 Task: Search one way flight ticket for 3 adults, 3 children in premium economy from Minneapolis-st. Paul: Minneapolis-st. Paul International/wold-chamberlain Airport to Evansville: Evansville Regional Airport on 5-3-2023. Choice of flights is Frontier. Number of bags: 1 carry on bag. Price is upto 84000. Outbound departure time preference is 17:45.
Action: Mouse moved to (266, 341)
Screenshot: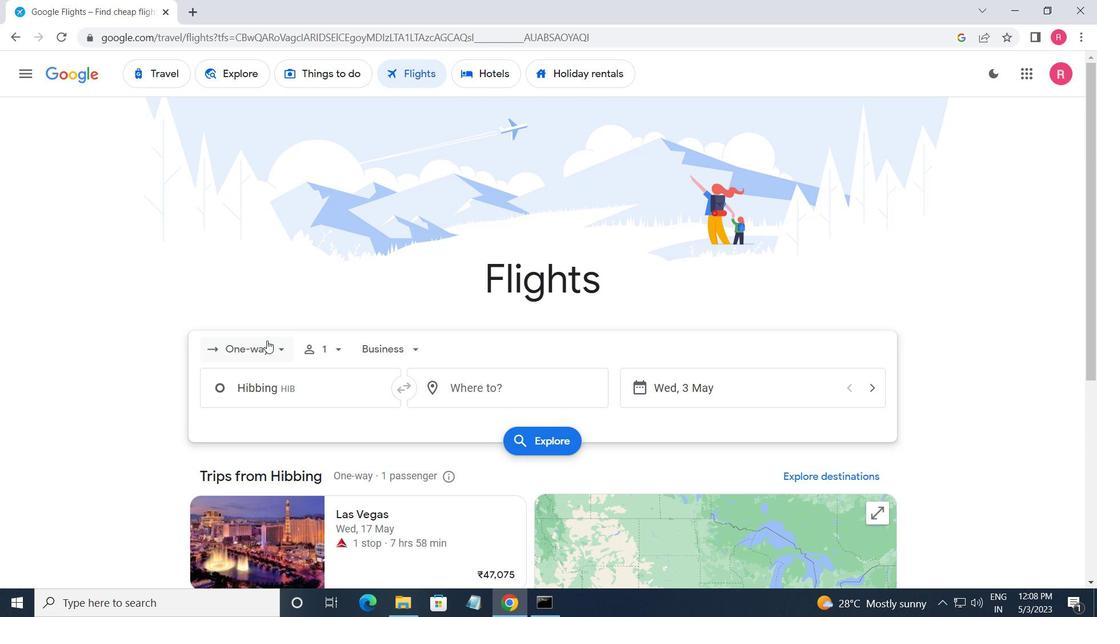 
Action: Mouse pressed left at (266, 341)
Screenshot: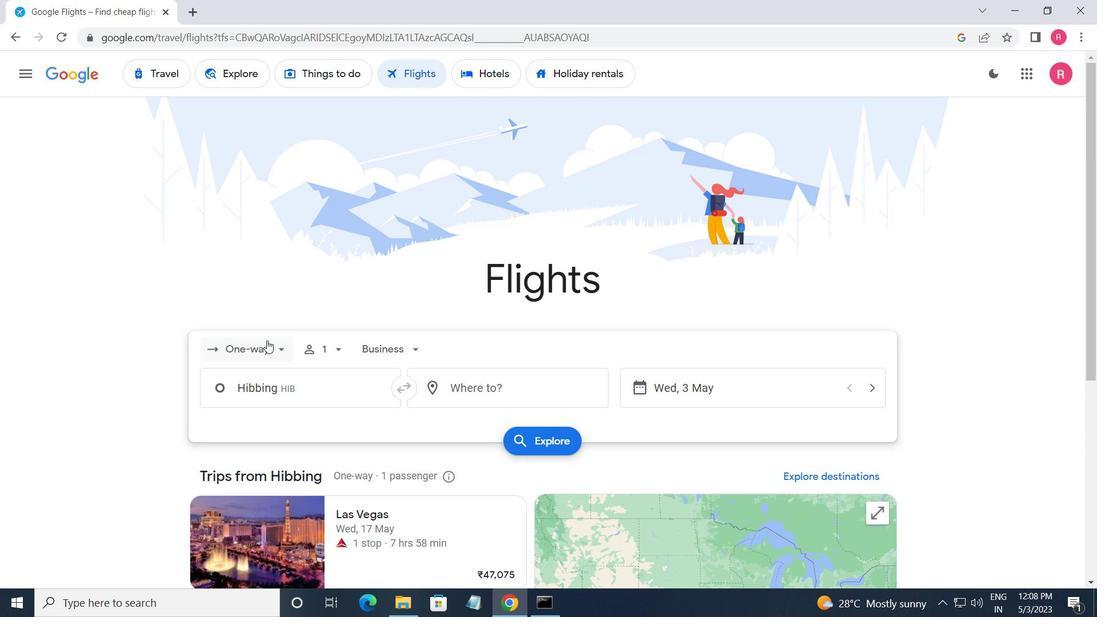 
Action: Mouse moved to (262, 418)
Screenshot: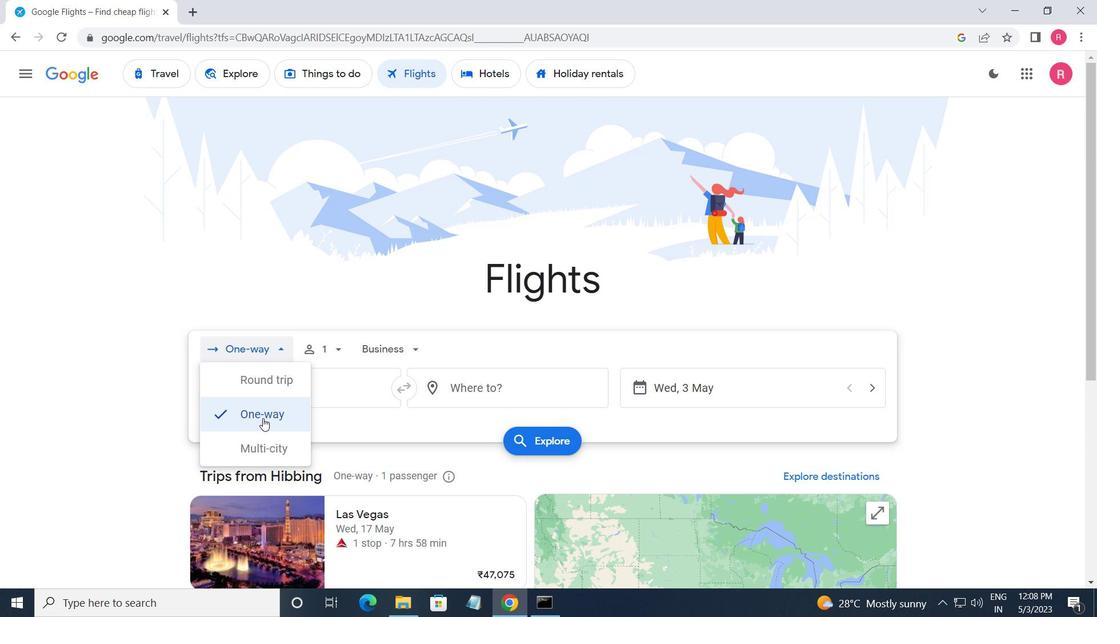 
Action: Mouse pressed left at (262, 418)
Screenshot: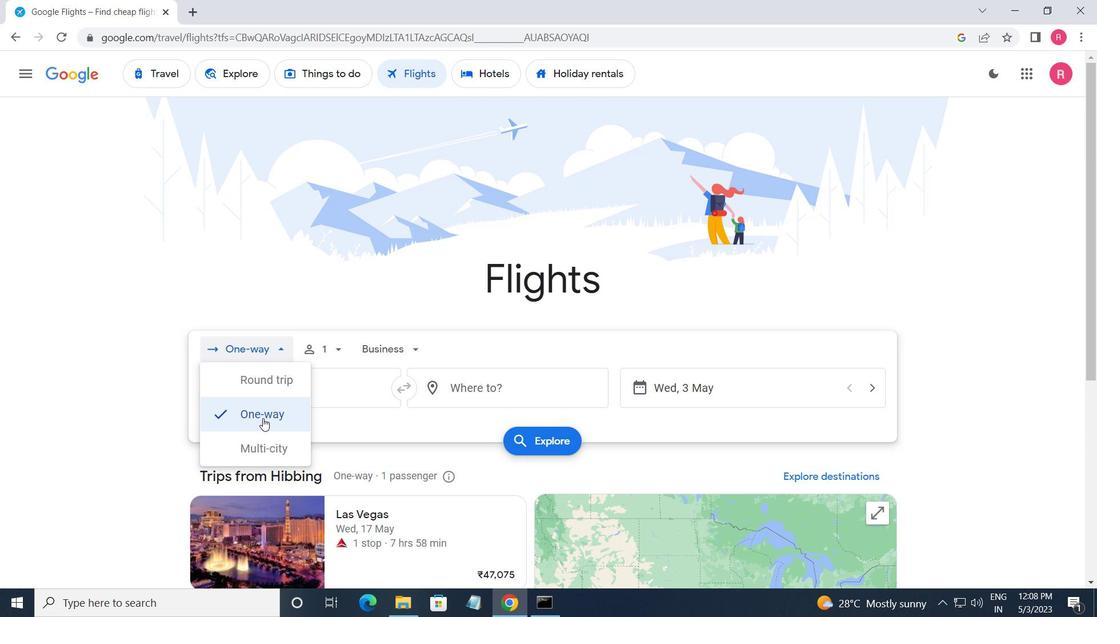 
Action: Mouse moved to (336, 354)
Screenshot: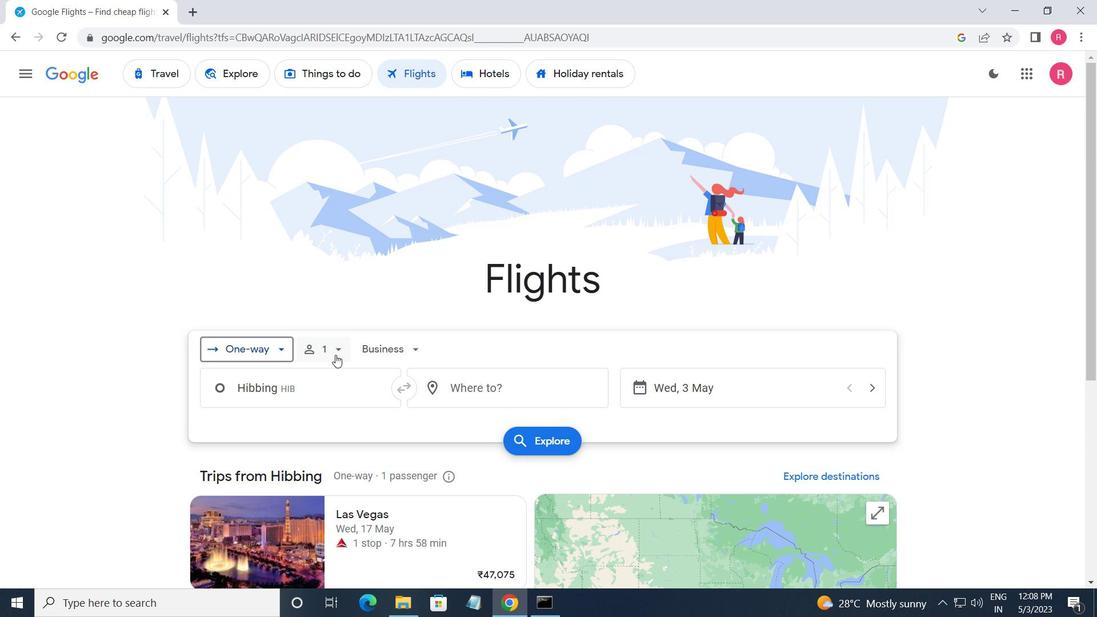 
Action: Mouse pressed left at (336, 354)
Screenshot: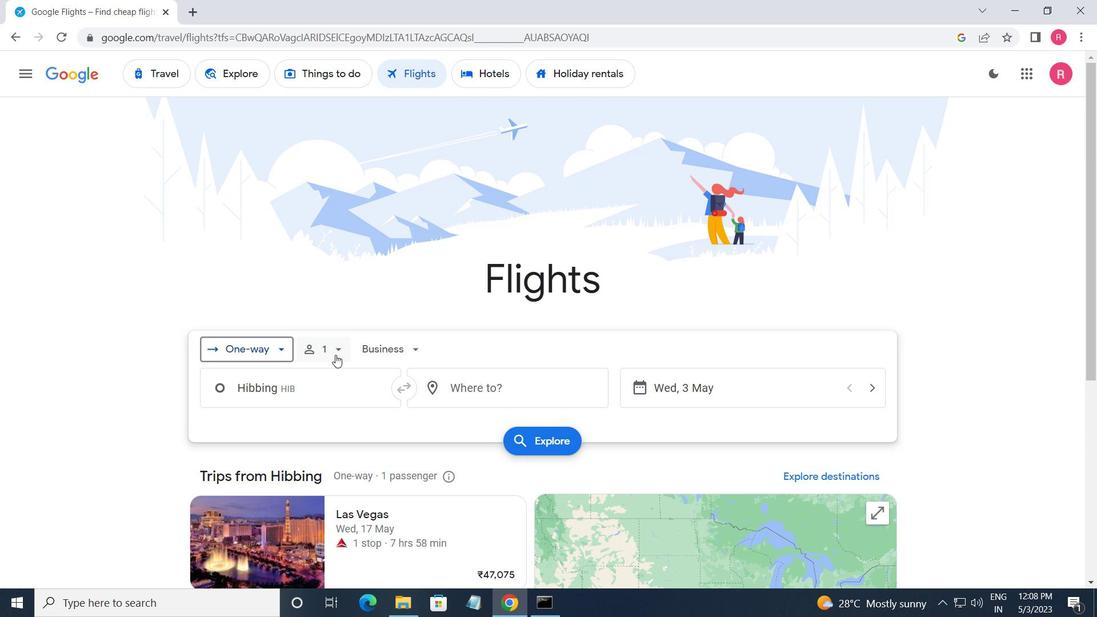 
Action: Mouse moved to (444, 393)
Screenshot: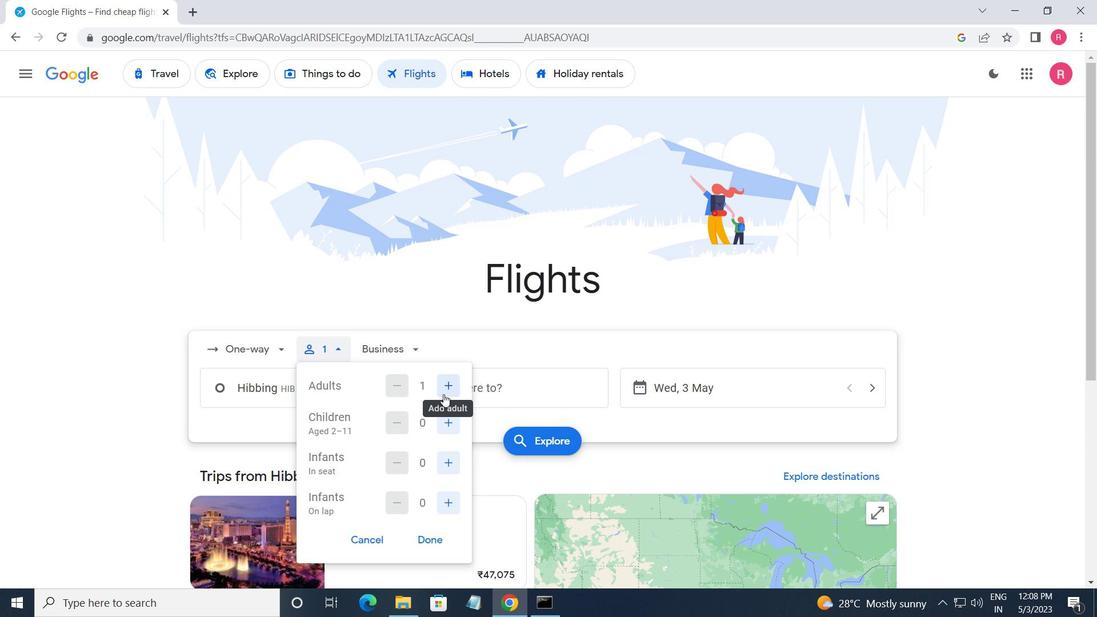 
Action: Mouse pressed left at (444, 393)
Screenshot: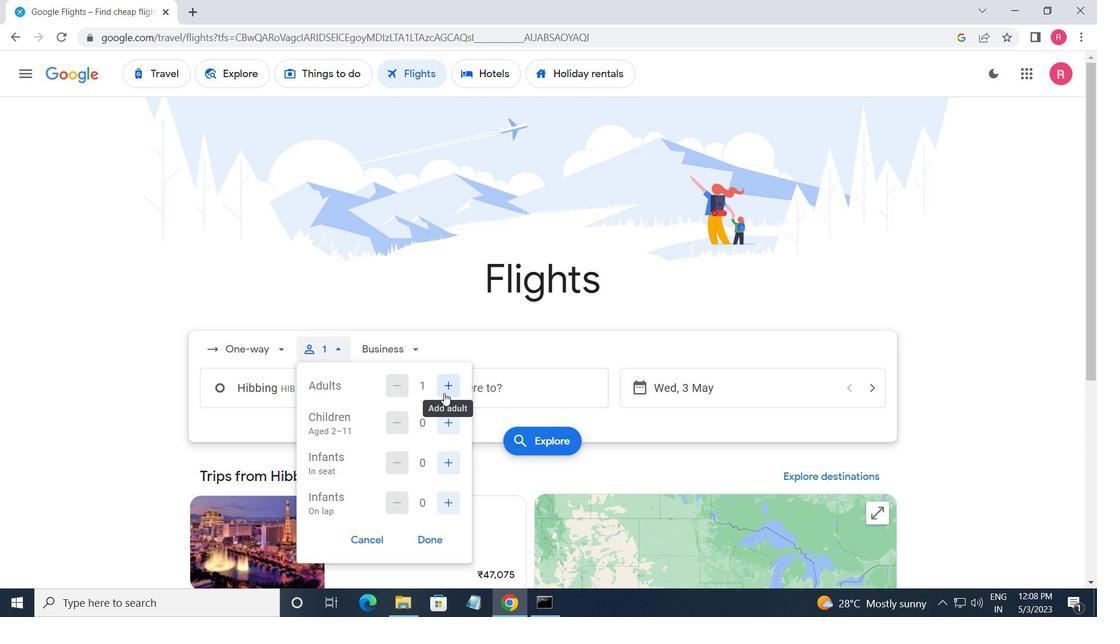 
Action: Mouse pressed left at (444, 393)
Screenshot: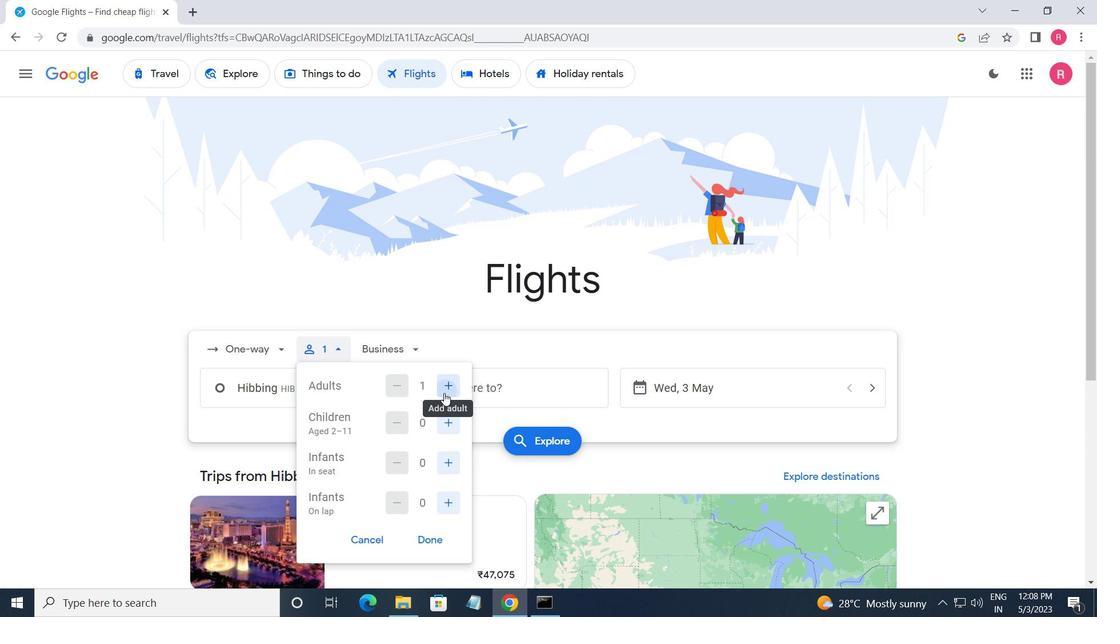 
Action: Mouse moved to (442, 430)
Screenshot: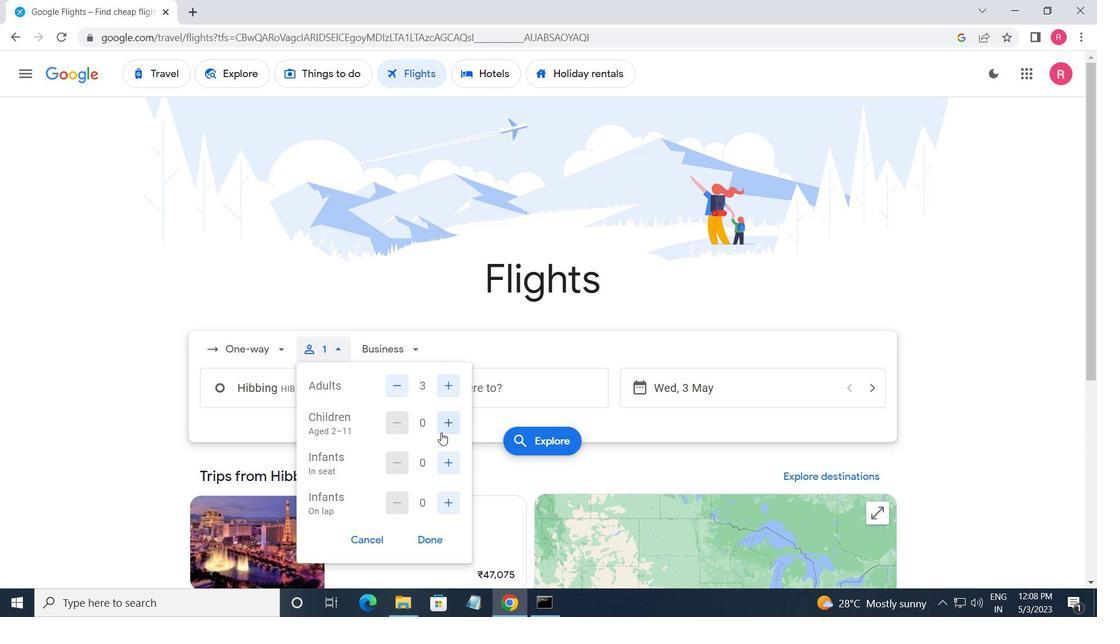 
Action: Mouse pressed left at (442, 430)
Screenshot: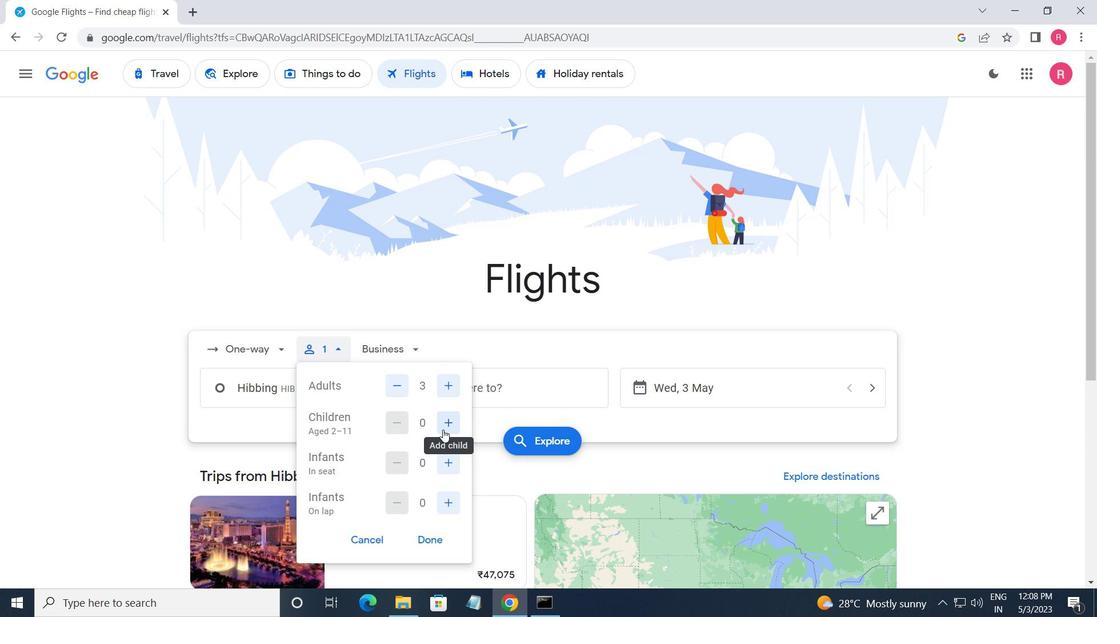
Action: Mouse pressed left at (442, 430)
Screenshot: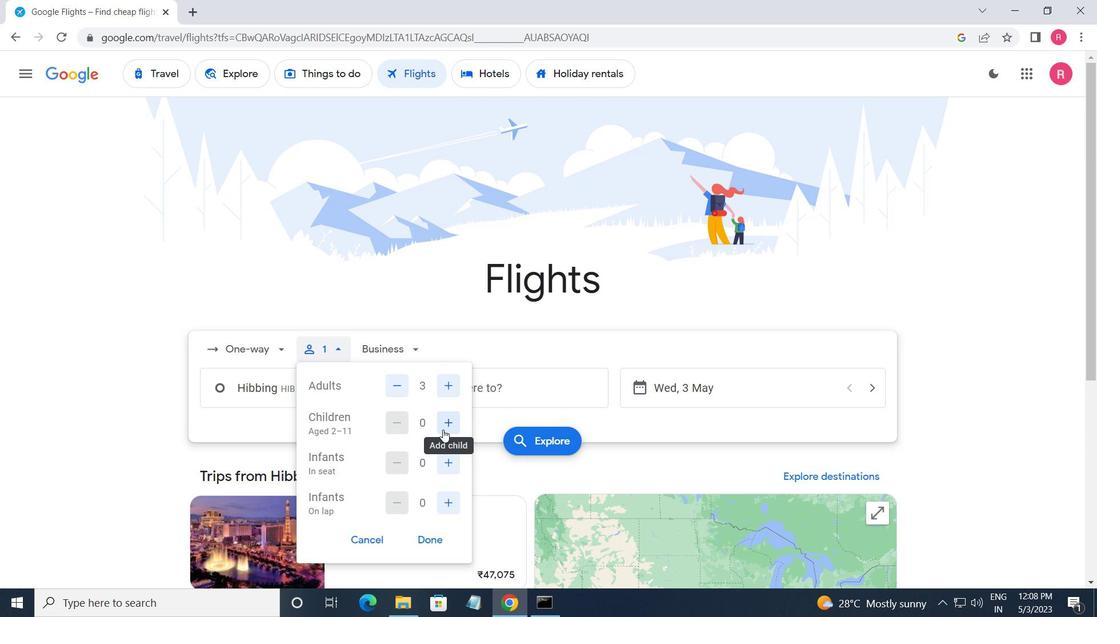 
Action: Mouse pressed left at (442, 430)
Screenshot: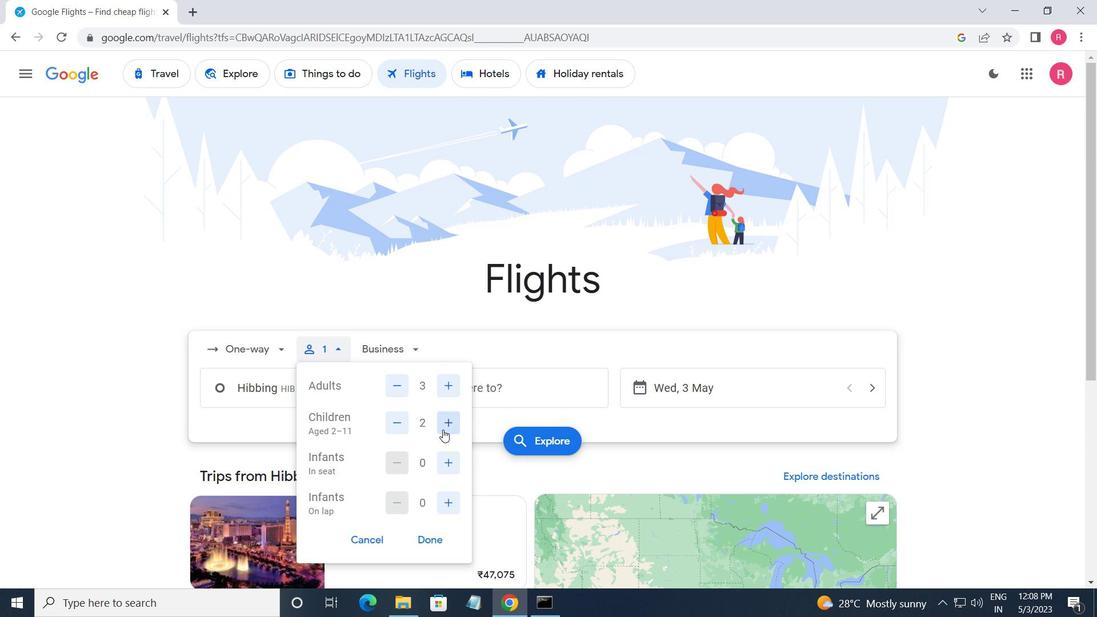 
Action: Mouse moved to (388, 358)
Screenshot: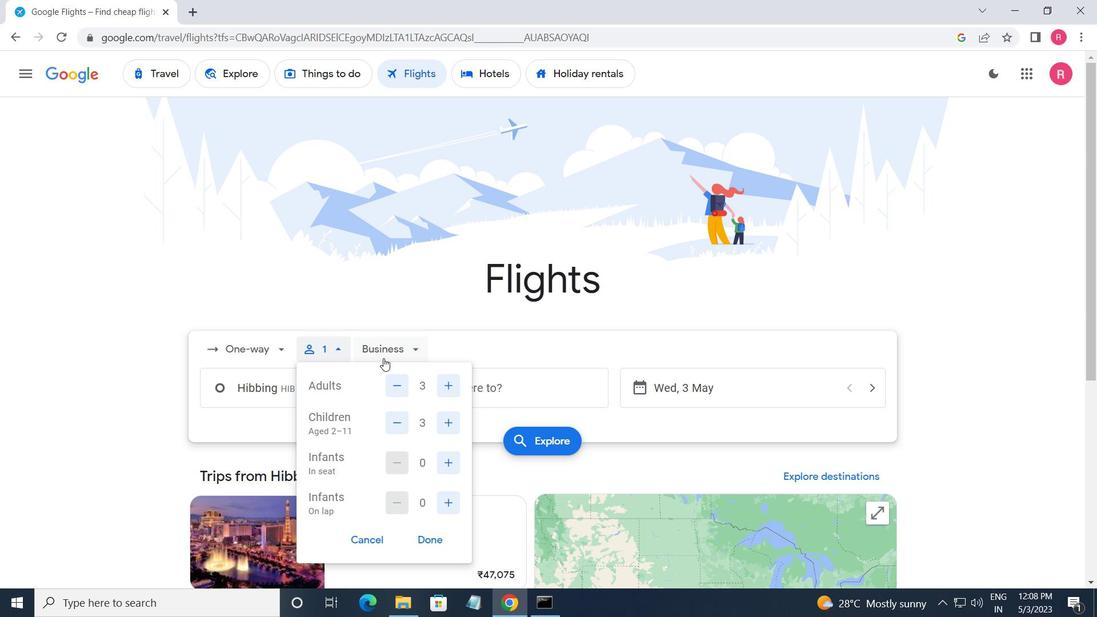 
Action: Mouse pressed left at (388, 358)
Screenshot: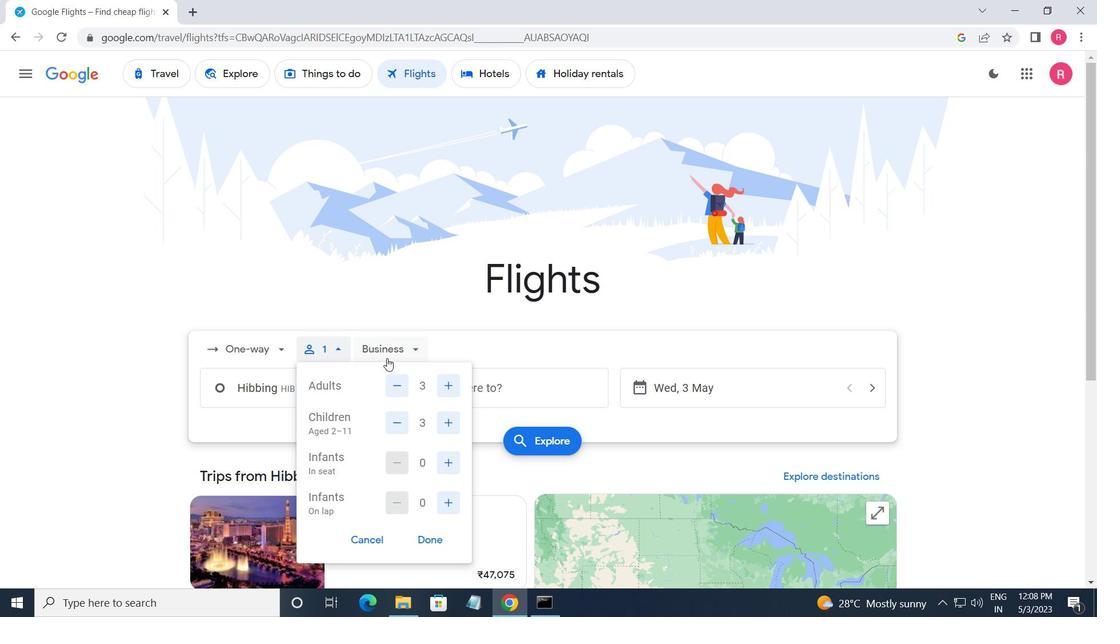 
Action: Mouse moved to (417, 423)
Screenshot: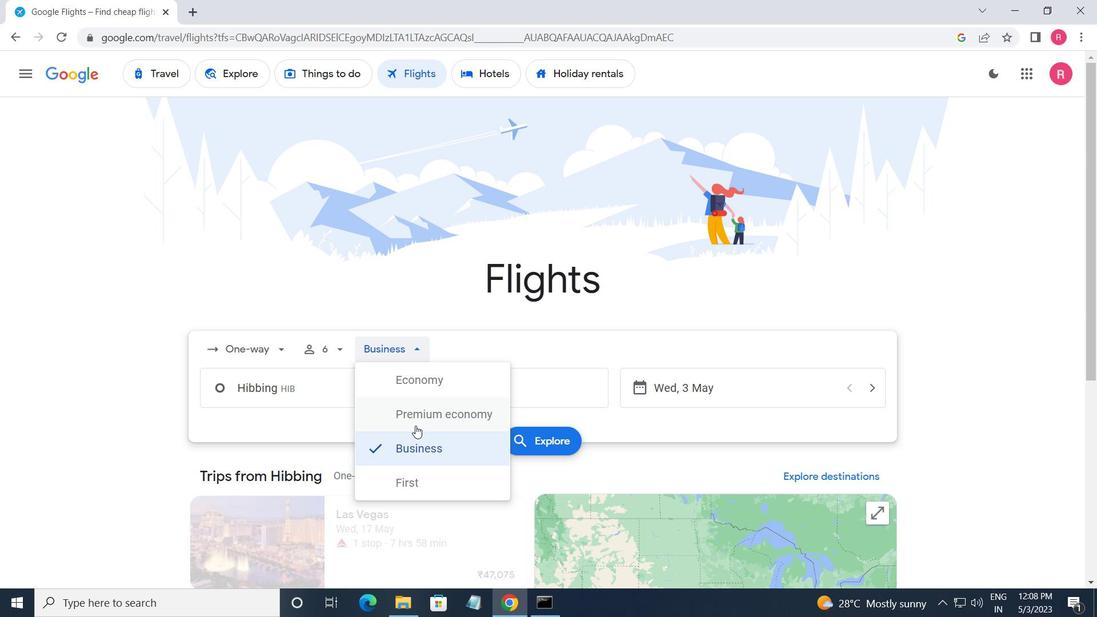 
Action: Mouse pressed left at (417, 423)
Screenshot: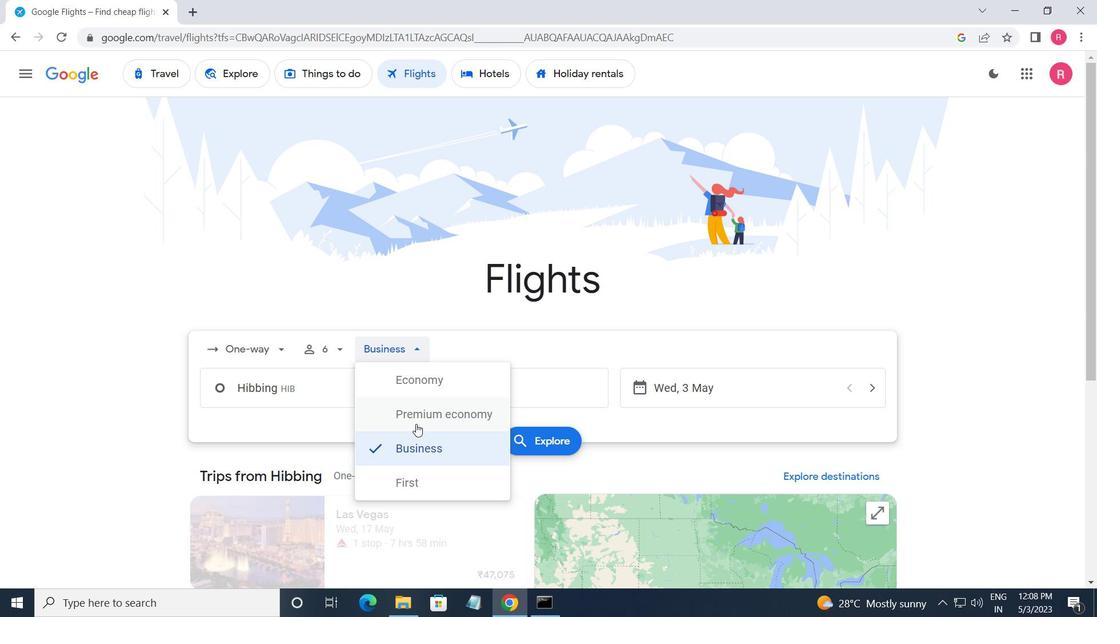 
Action: Mouse moved to (349, 396)
Screenshot: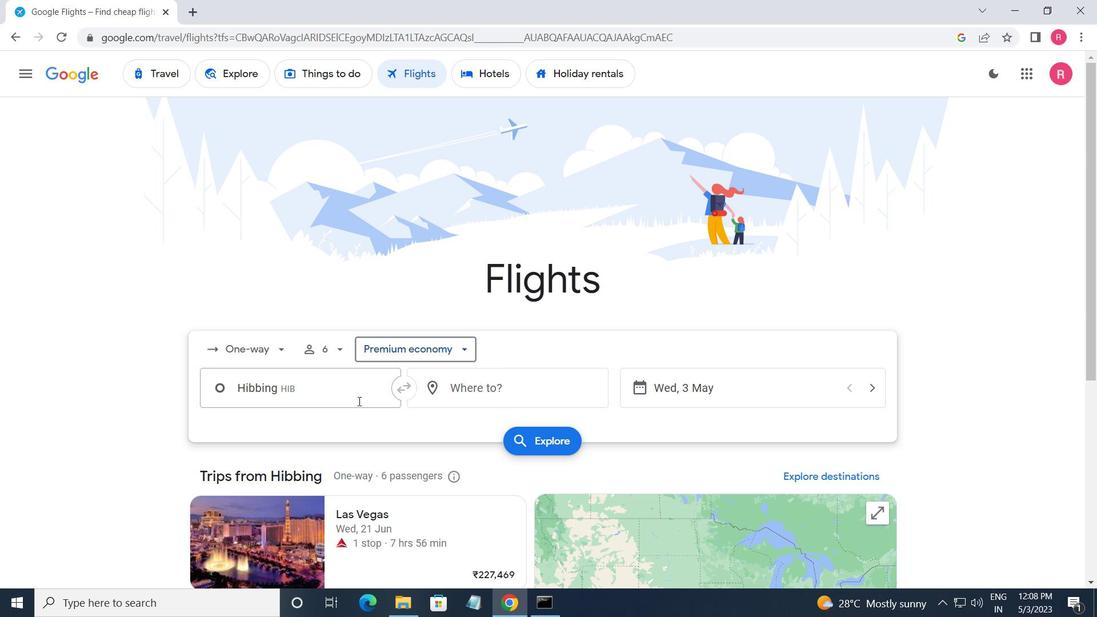 
Action: Mouse pressed left at (349, 396)
Screenshot: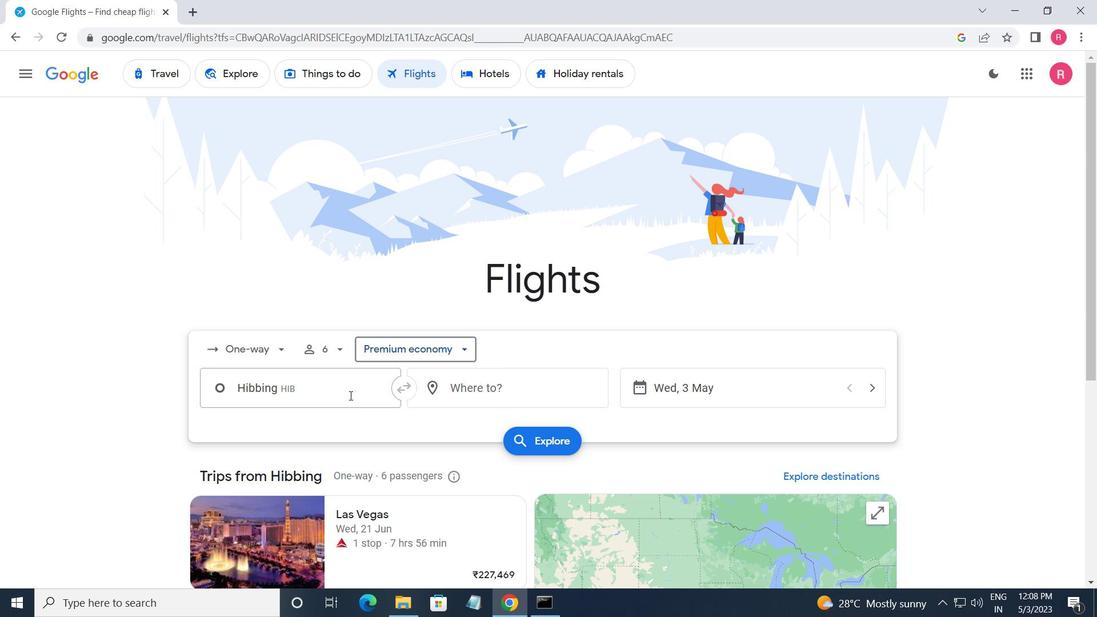 
Action: Key pressed <Key.shift_r>Minneapol
Screenshot: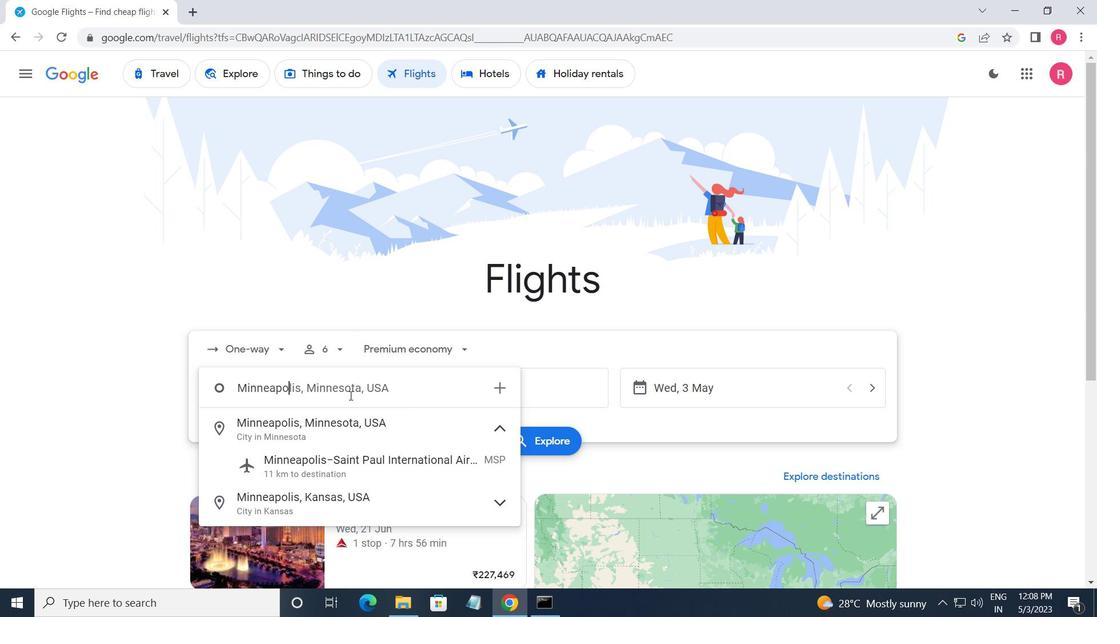 
Action: Mouse moved to (354, 458)
Screenshot: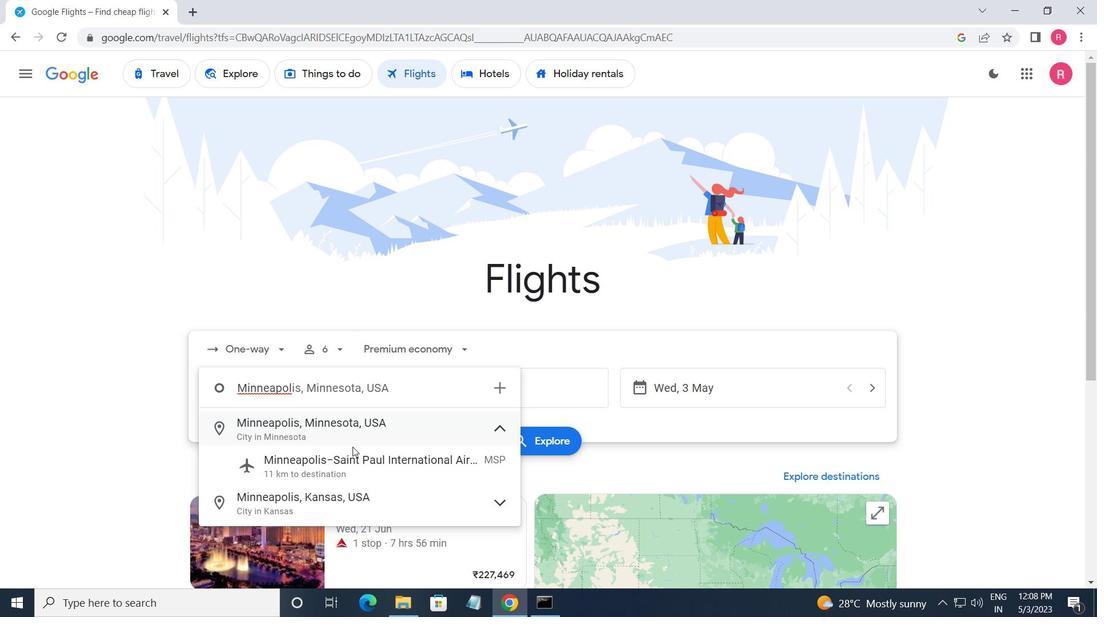 
Action: Mouse pressed left at (354, 458)
Screenshot: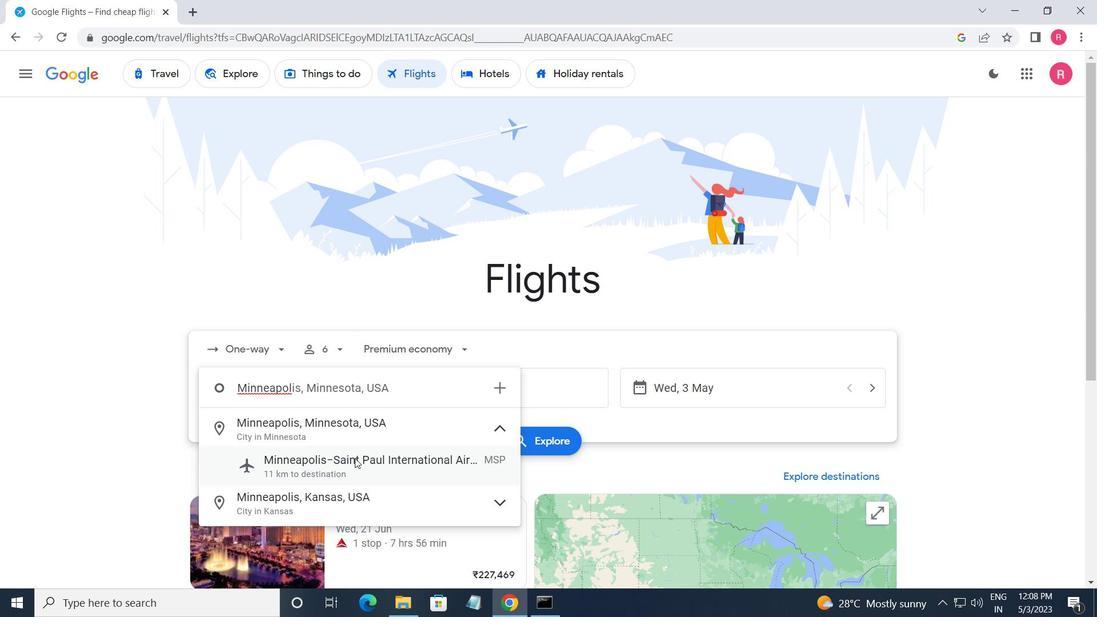 
Action: Mouse moved to (508, 396)
Screenshot: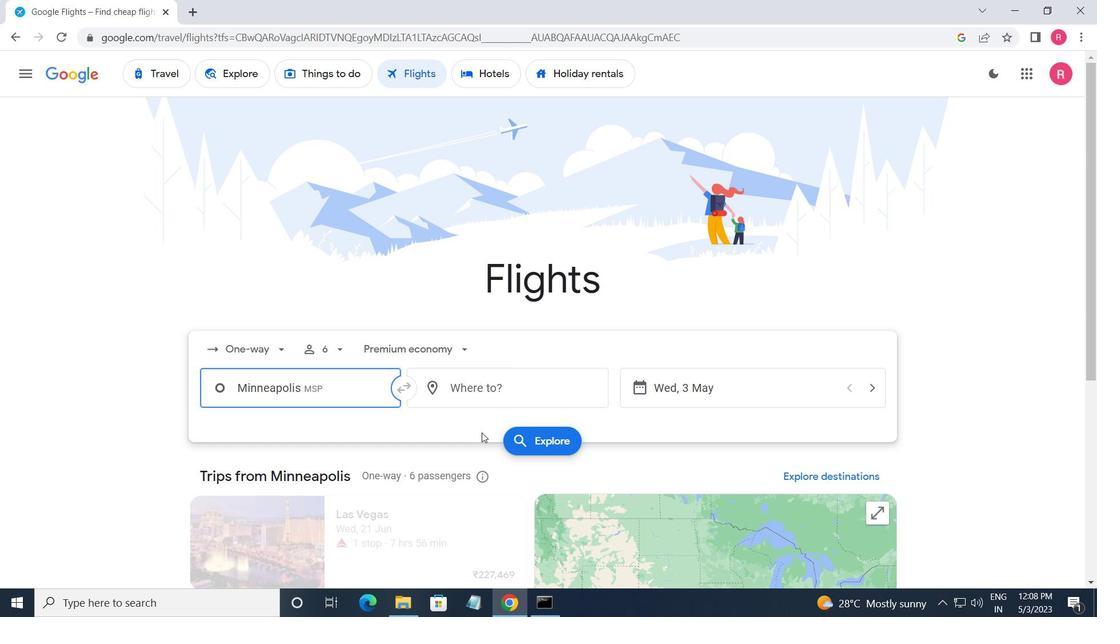 
Action: Mouse pressed left at (508, 396)
Screenshot: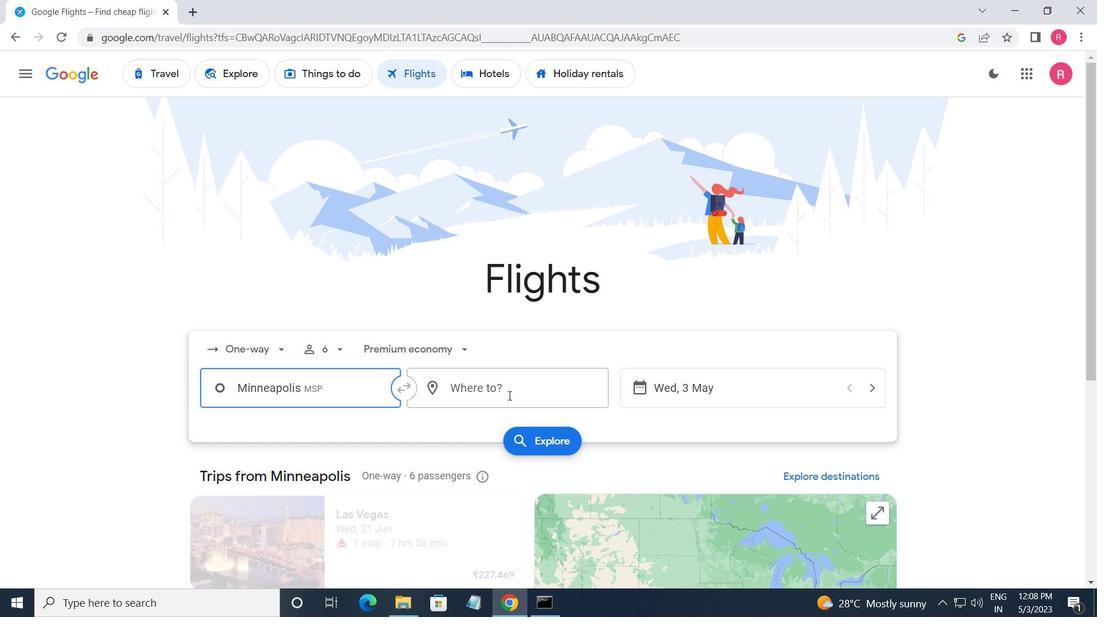 
Action: Mouse moved to (477, 532)
Screenshot: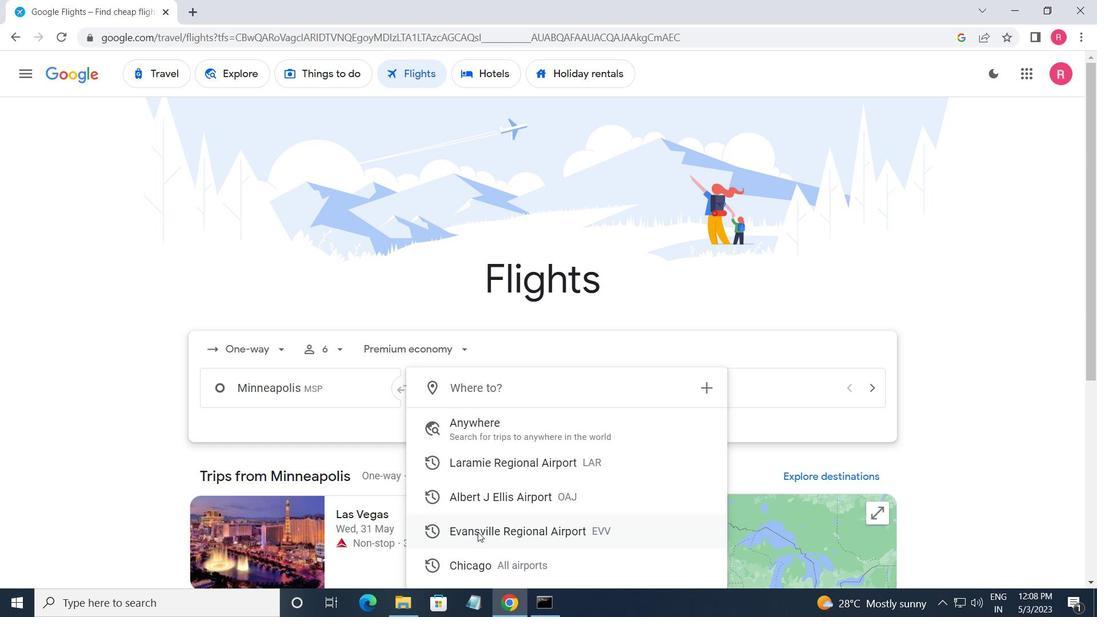 
Action: Mouse pressed left at (477, 532)
Screenshot: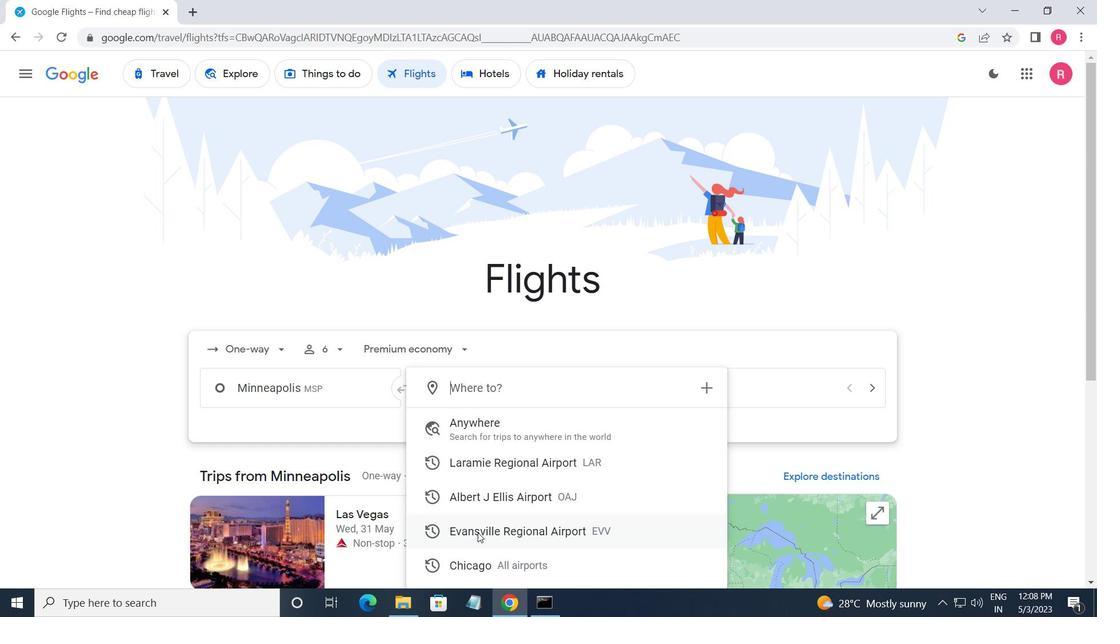 
Action: Mouse moved to (736, 406)
Screenshot: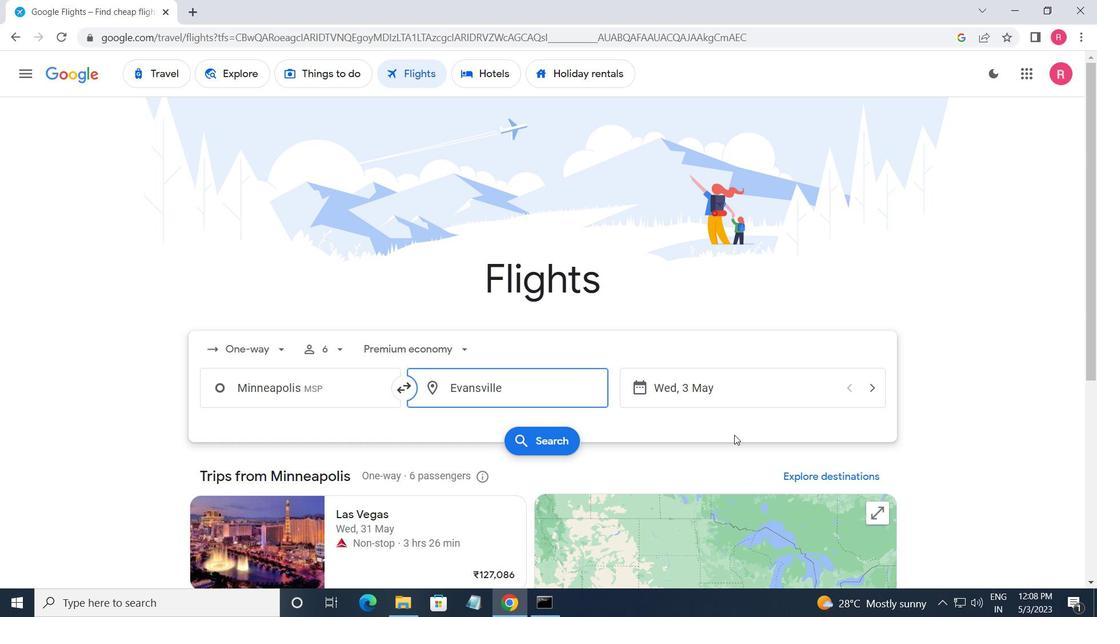 
Action: Mouse pressed left at (736, 406)
Screenshot: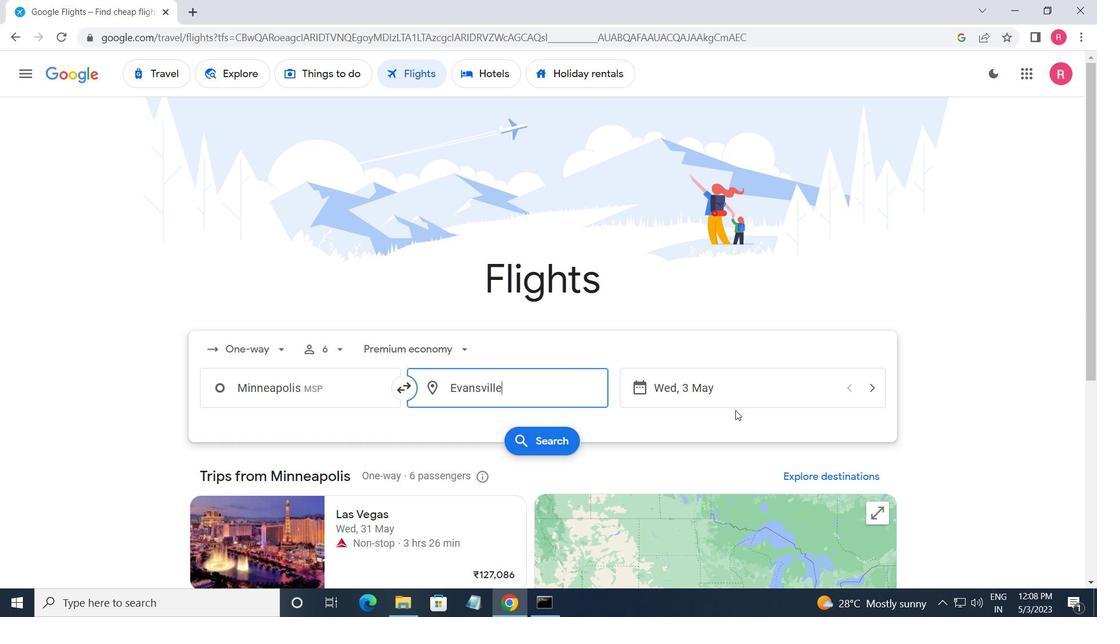 
Action: Mouse moved to (488, 333)
Screenshot: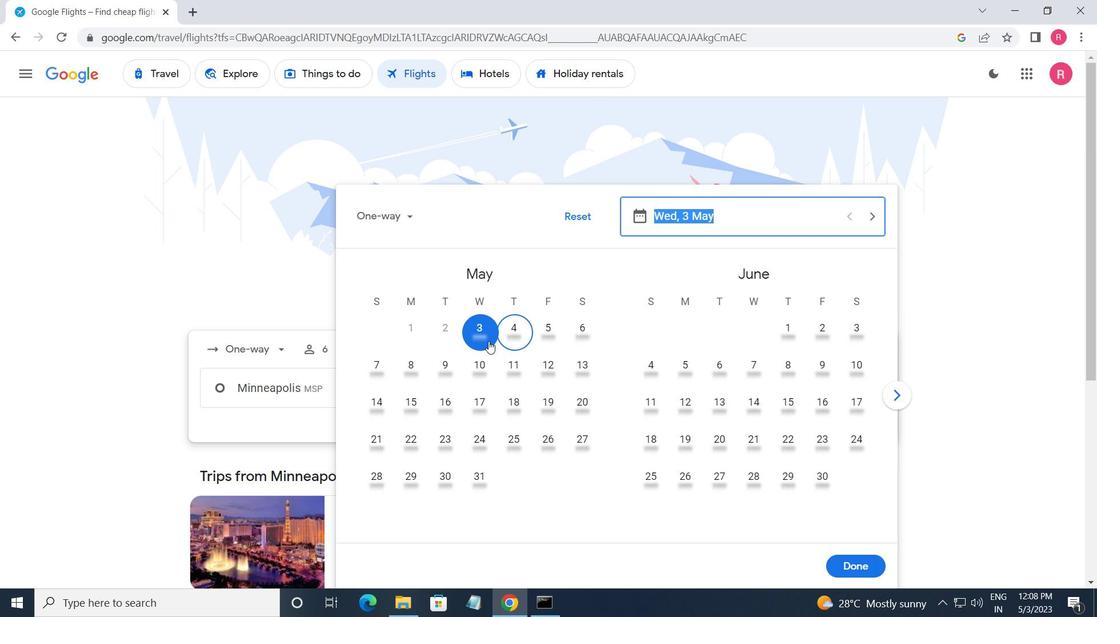 
Action: Mouse pressed left at (488, 333)
Screenshot: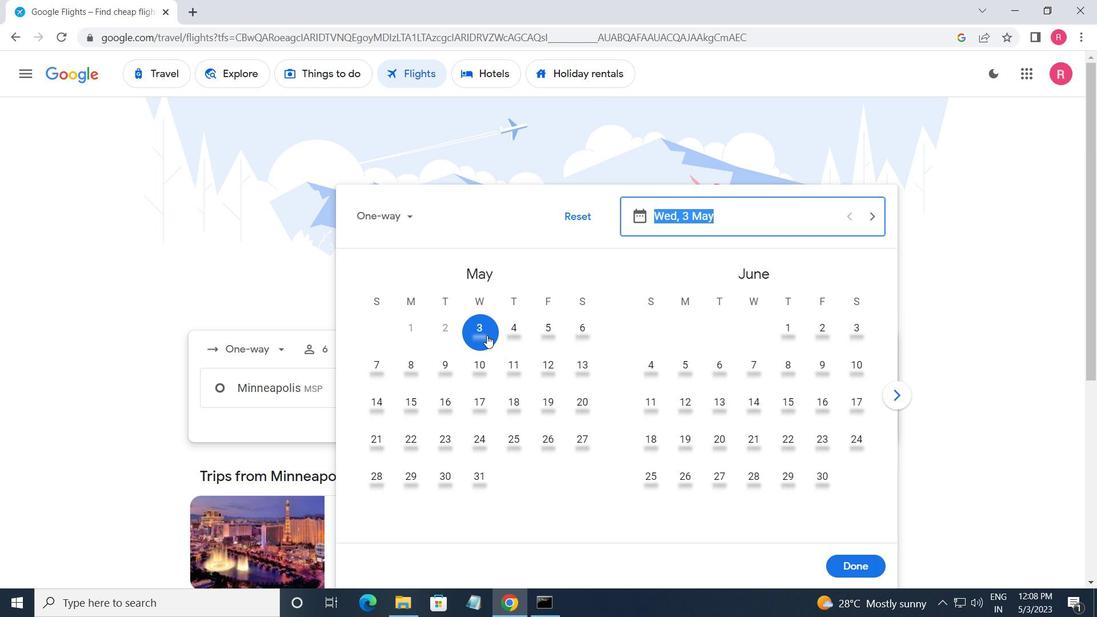 
Action: Mouse moved to (832, 553)
Screenshot: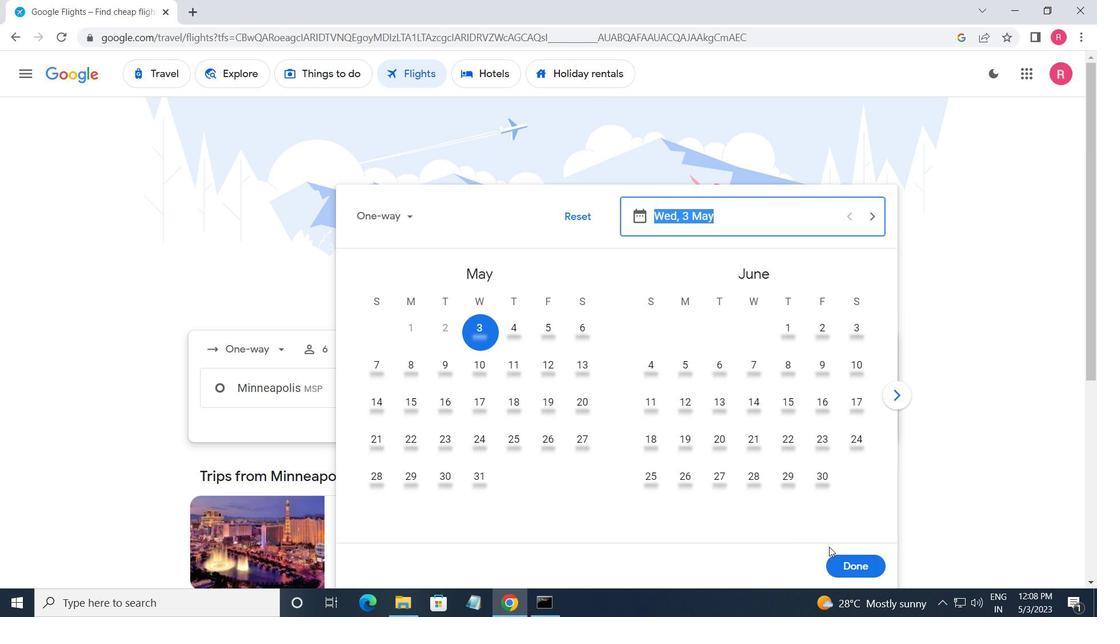 
Action: Mouse pressed left at (832, 553)
Screenshot: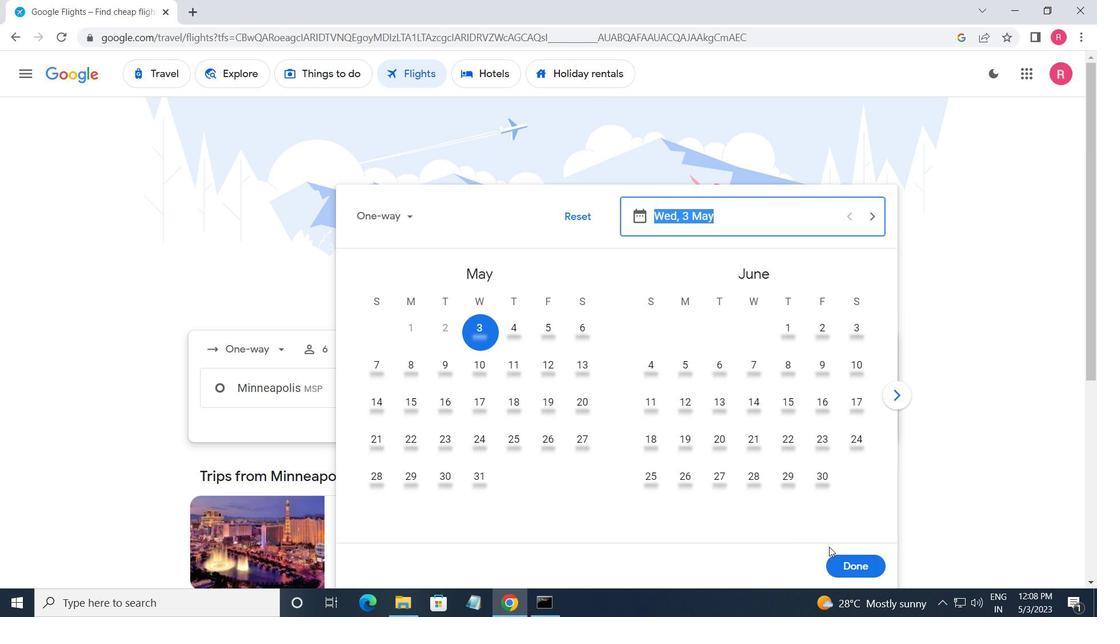 
Action: Mouse moved to (536, 458)
Screenshot: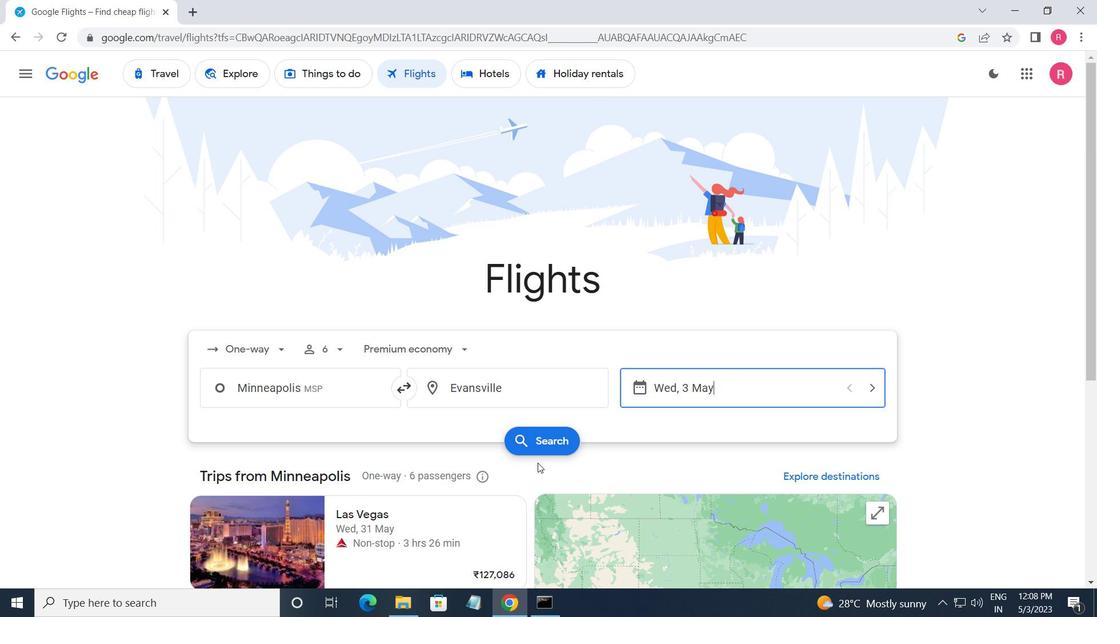
Action: Mouse pressed left at (536, 458)
Screenshot: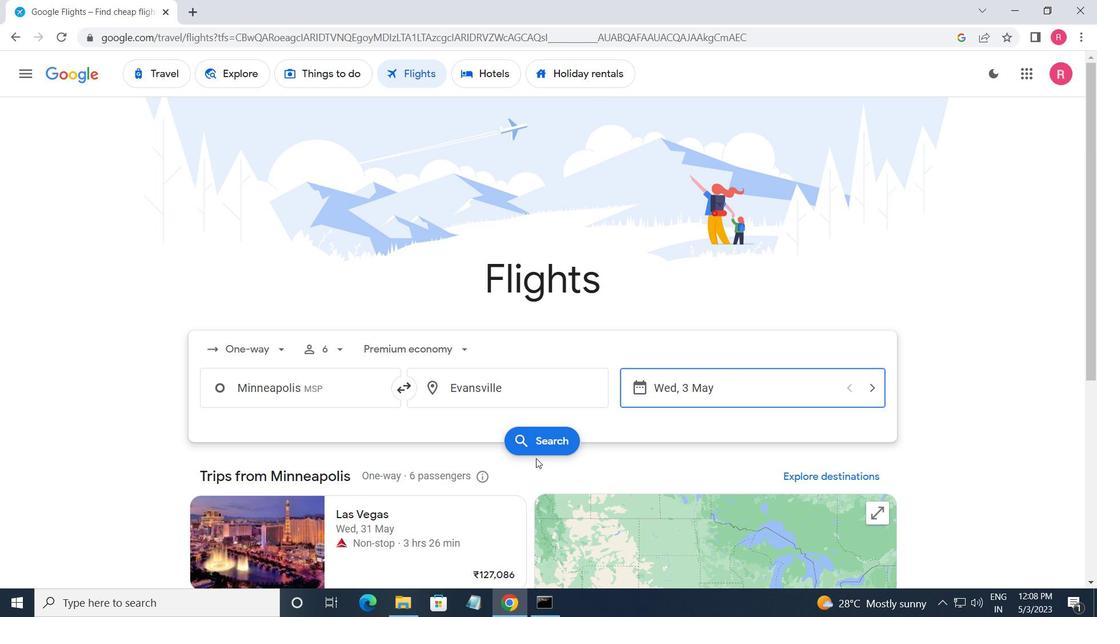 
Action: Mouse moved to (518, 435)
Screenshot: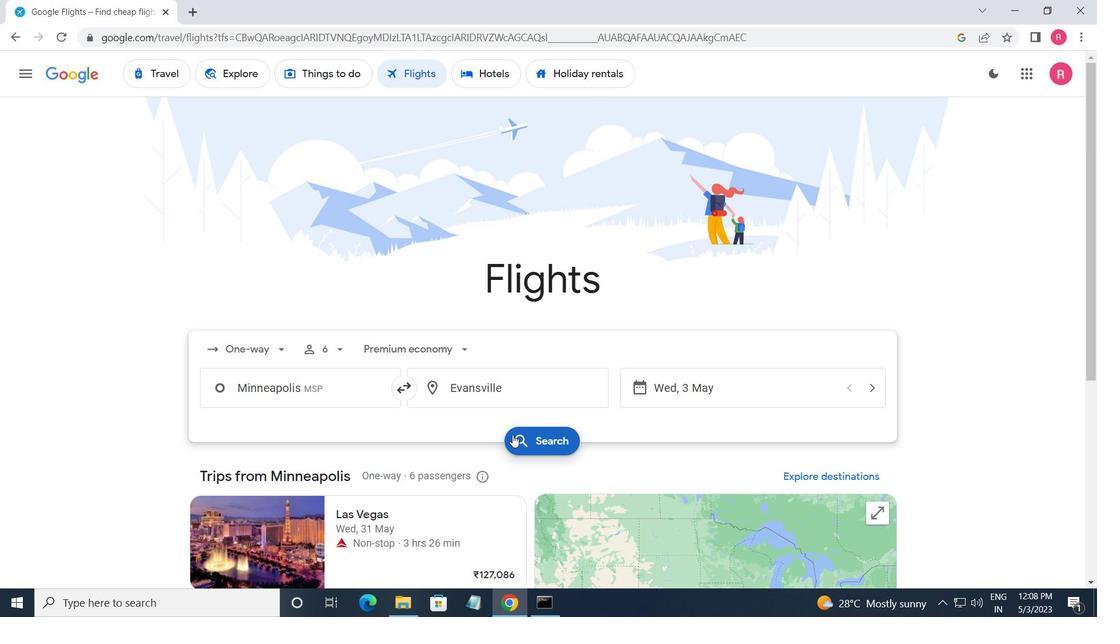 
Action: Mouse pressed left at (518, 435)
Screenshot: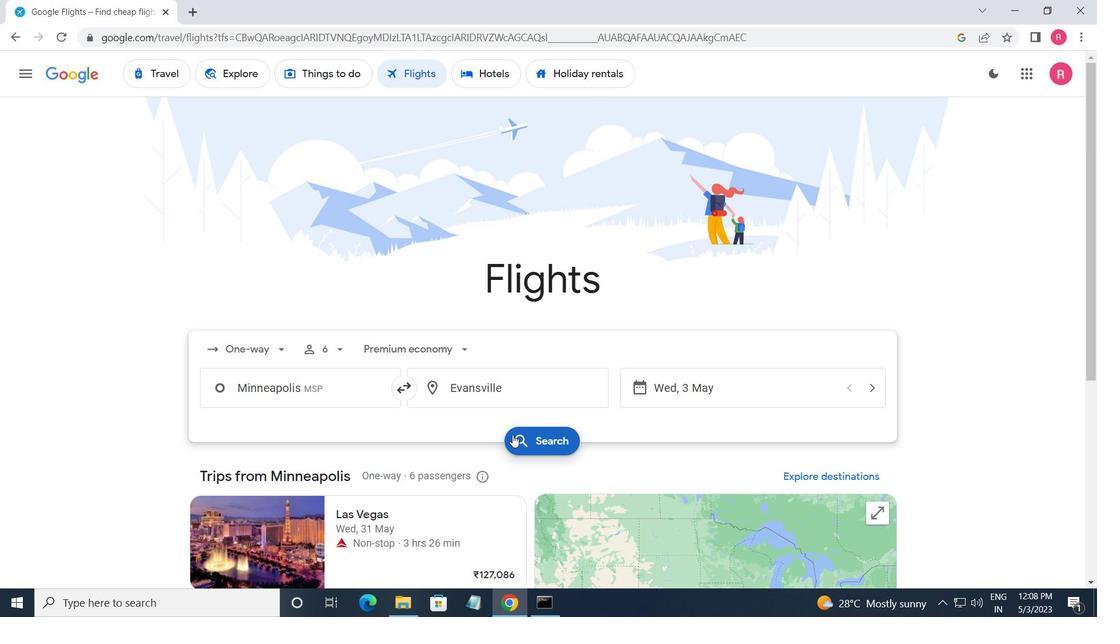 
Action: Mouse moved to (217, 205)
Screenshot: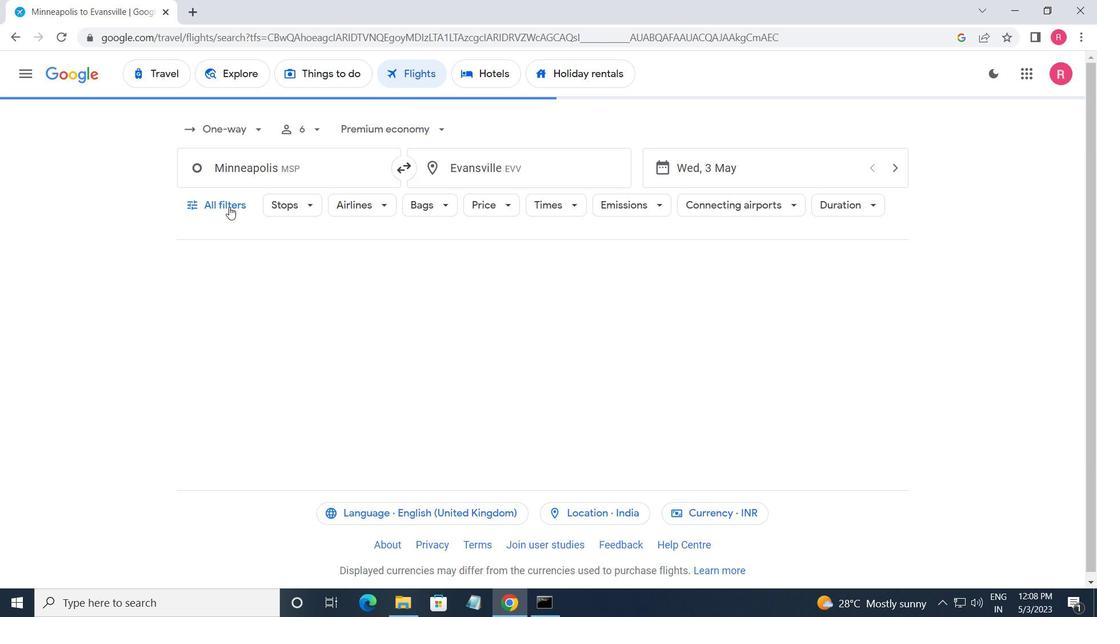 
Action: Mouse pressed left at (217, 205)
Screenshot: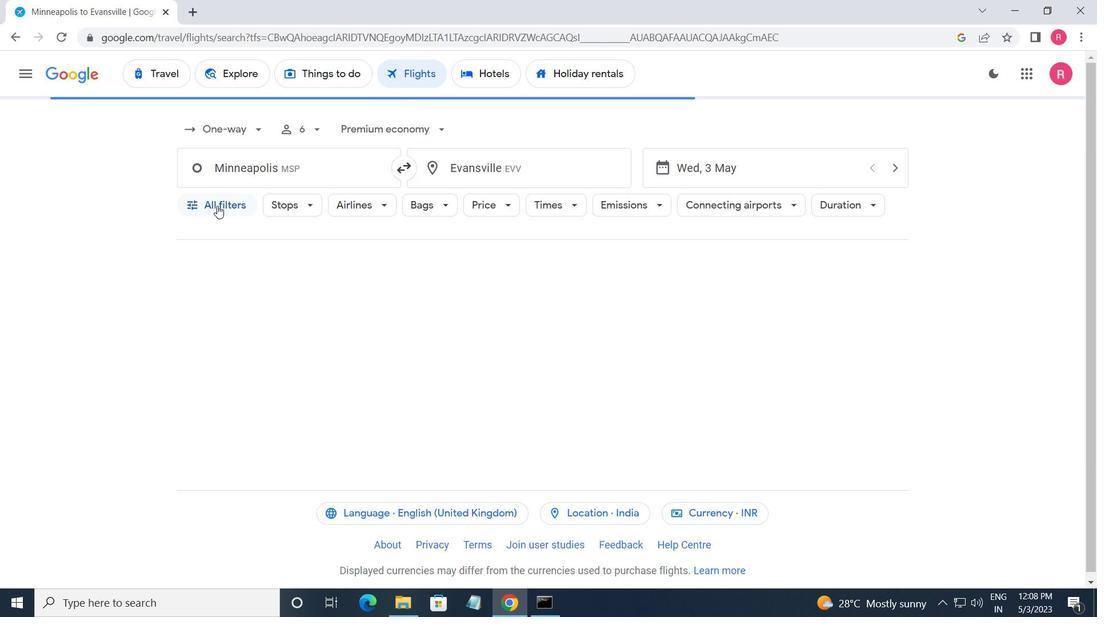 
Action: Mouse moved to (333, 382)
Screenshot: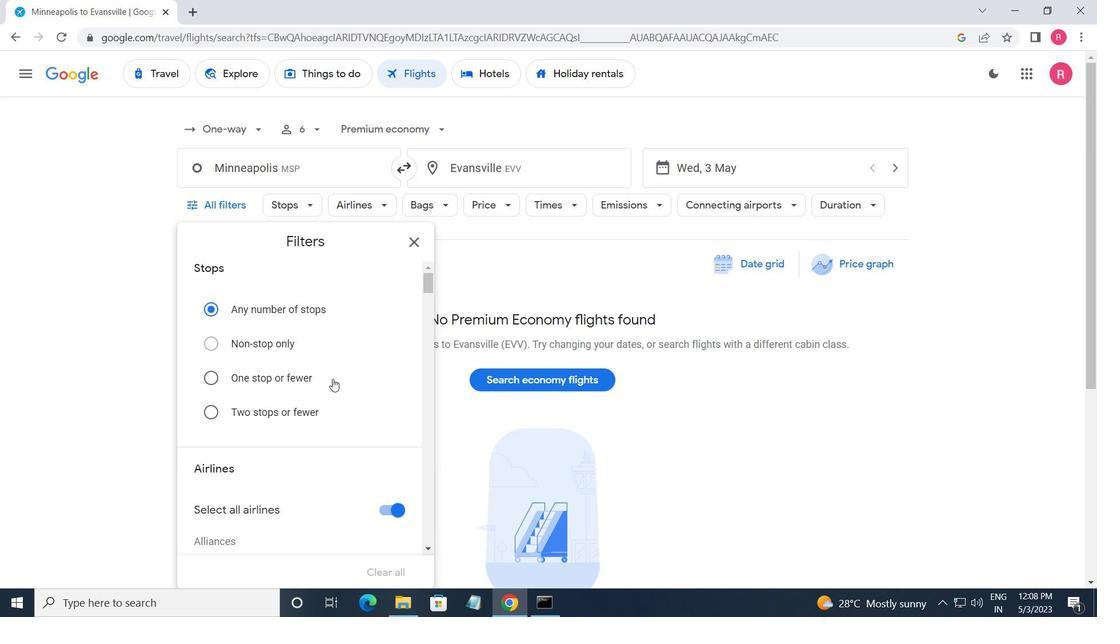 
Action: Mouse scrolled (333, 381) with delta (0, 0)
Screenshot: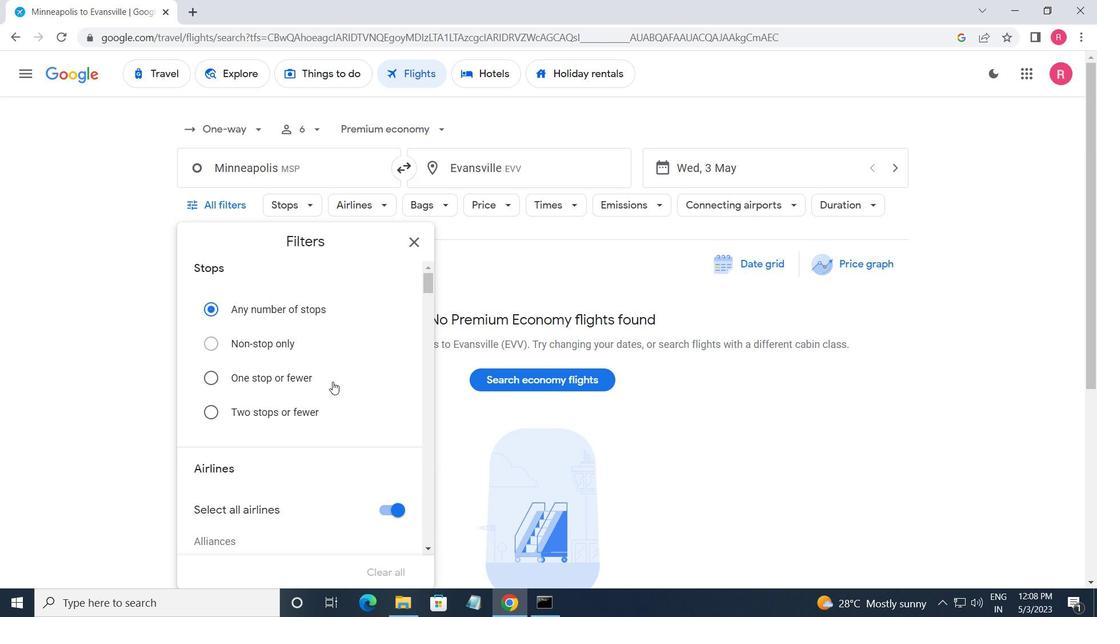 
Action: Mouse moved to (333, 382)
Screenshot: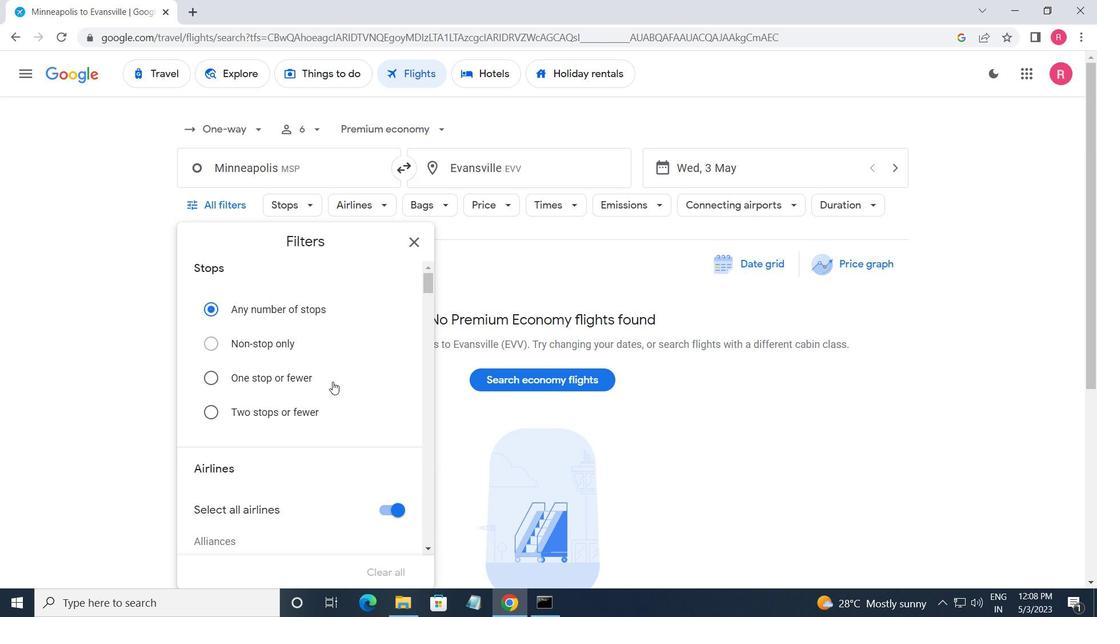 
Action: Mouse scrolled (333, 382) with delta (0, 0)
Screenshot: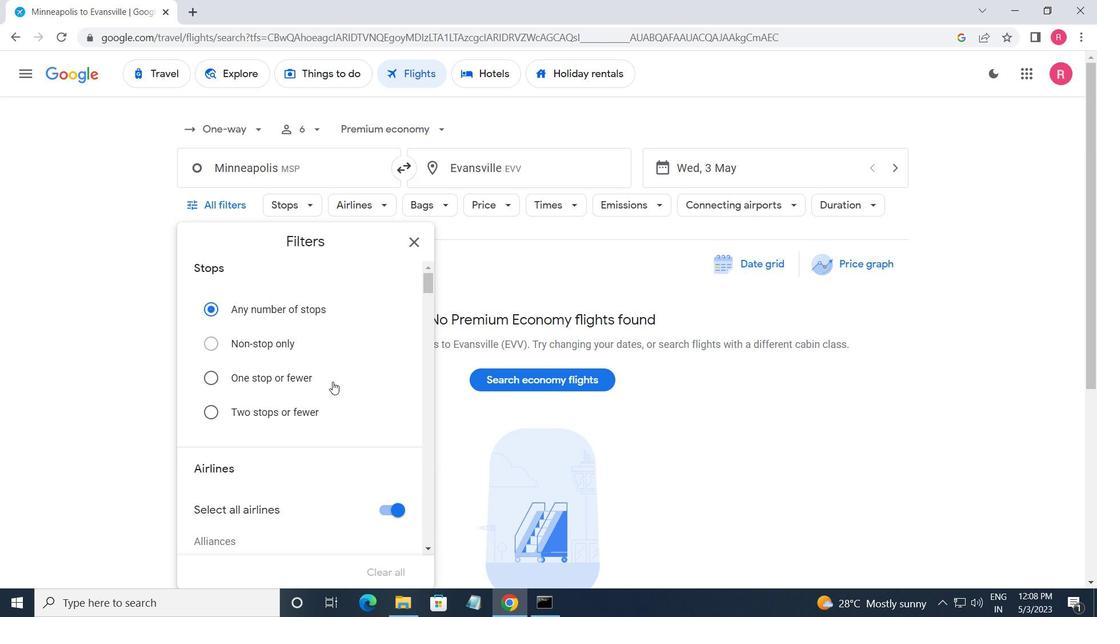 
Action: Mouse moved to (332, 383)
Screenshot: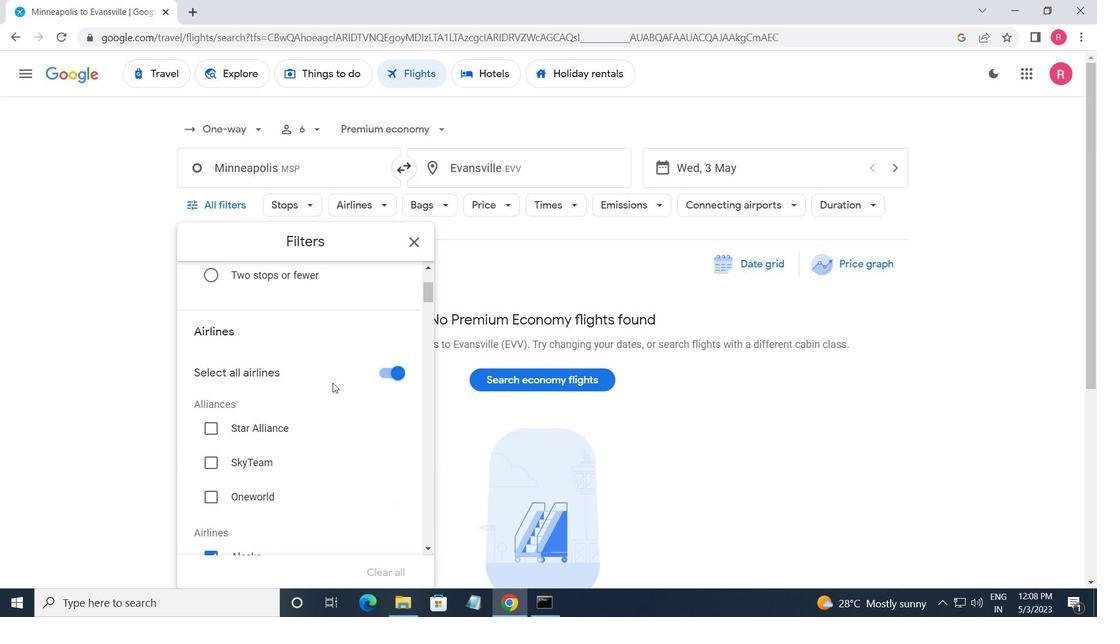 
Action: Mouse scrolled (332, 382) with delta (0, 0)
Screenshot: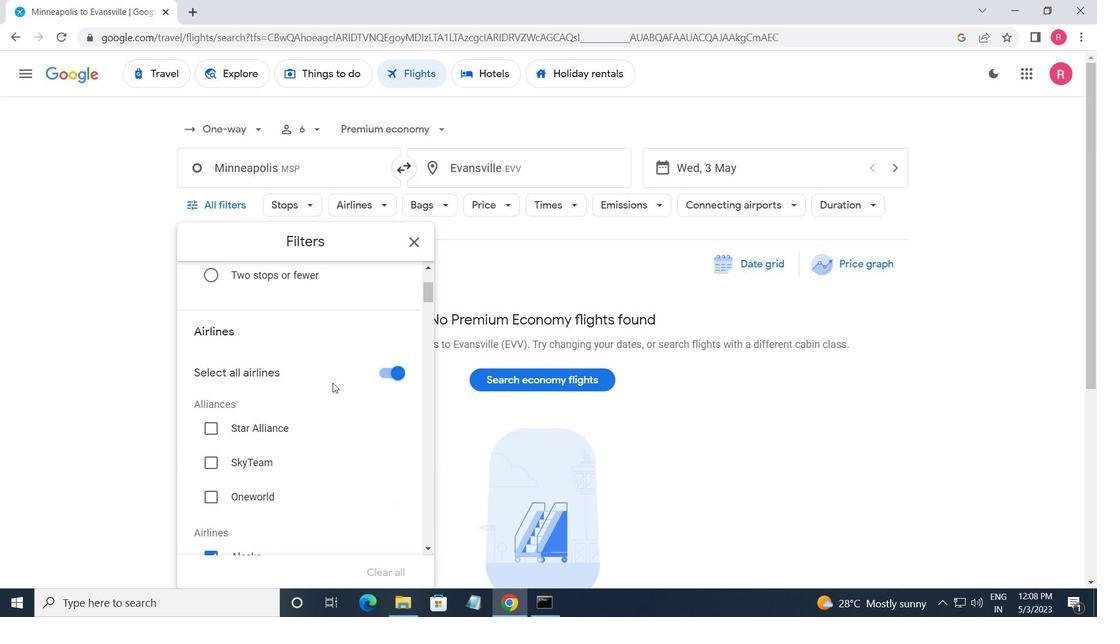
Action: Mouse moved to (331, 383)
Screenshot: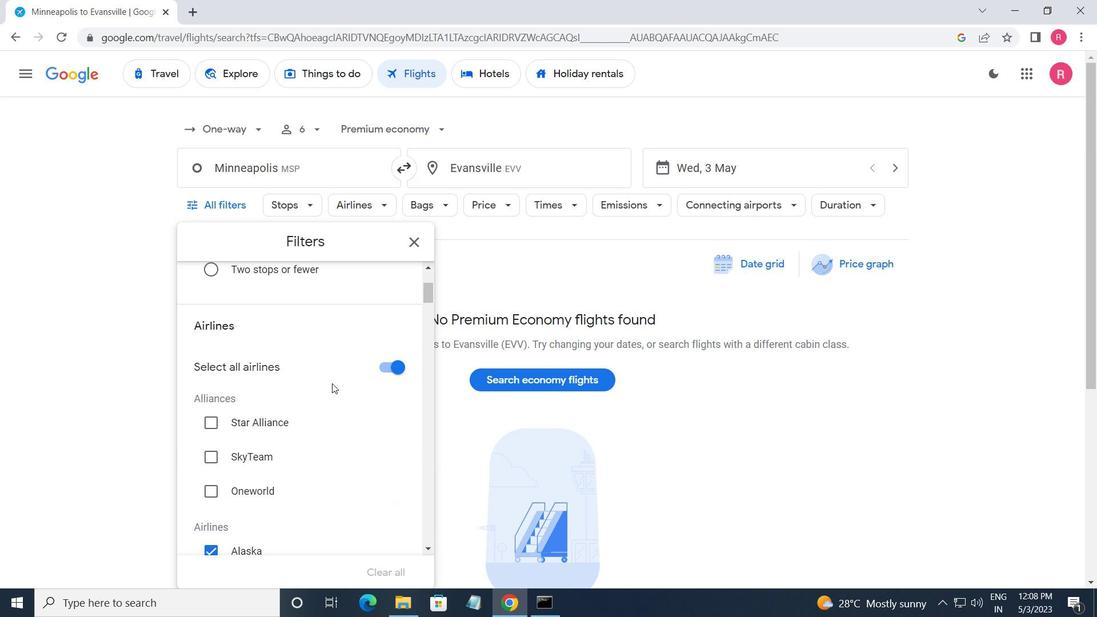
Action: Mouse scrolled (331, 382) with delta (0, 0)
Screenshot: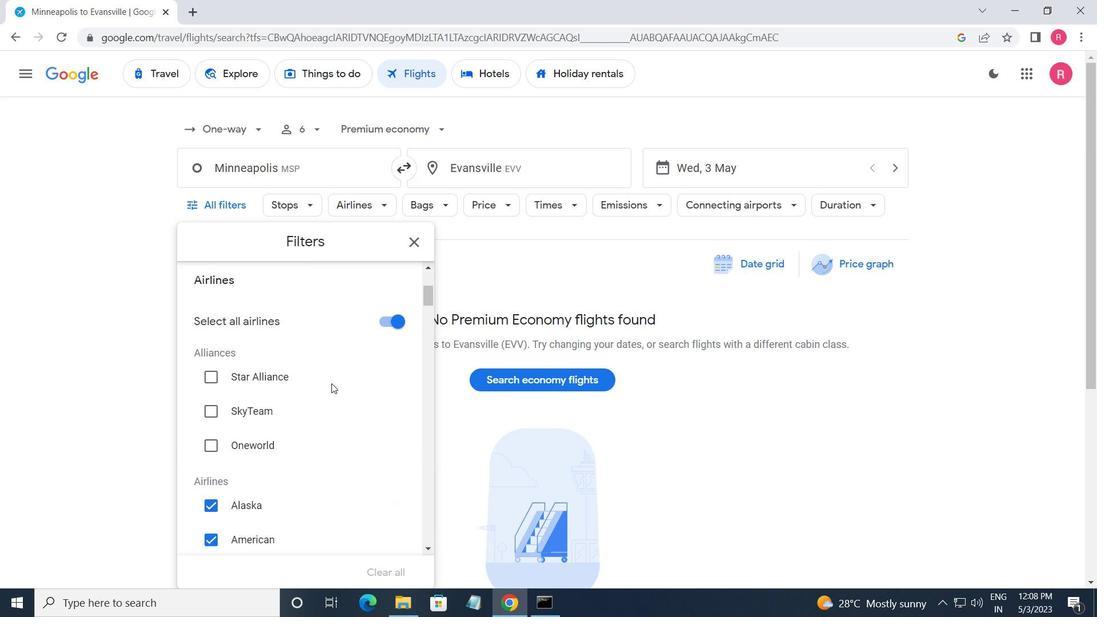 
Action: Mouse moved to (330, 383)
Screenshot: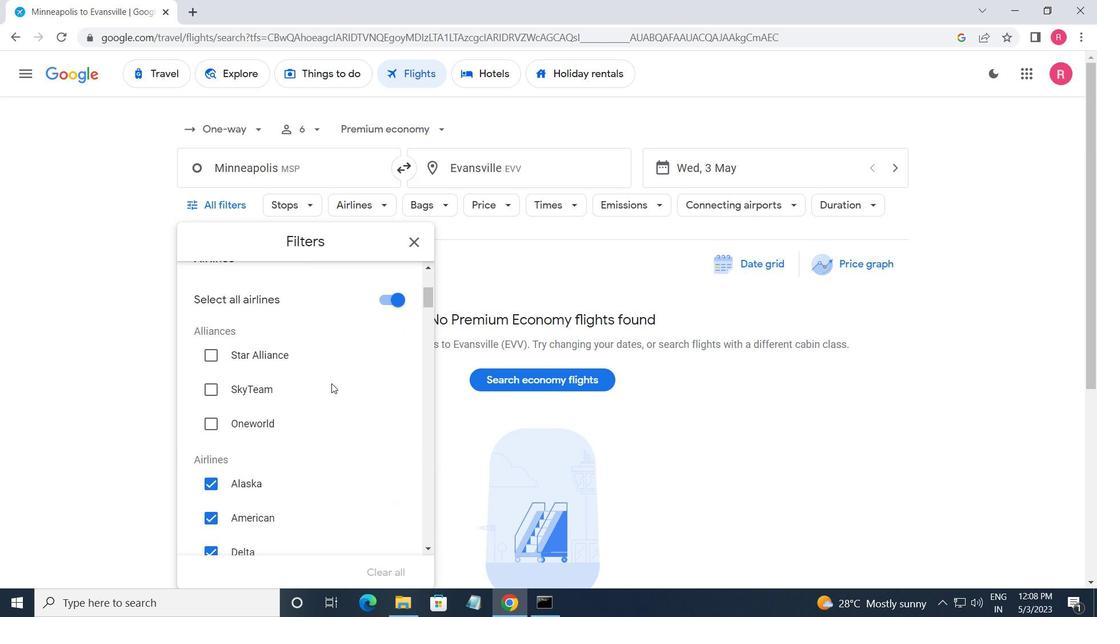 
Action: Mouse scrolled (330, 382) with delta (0, 0)
Screenshot: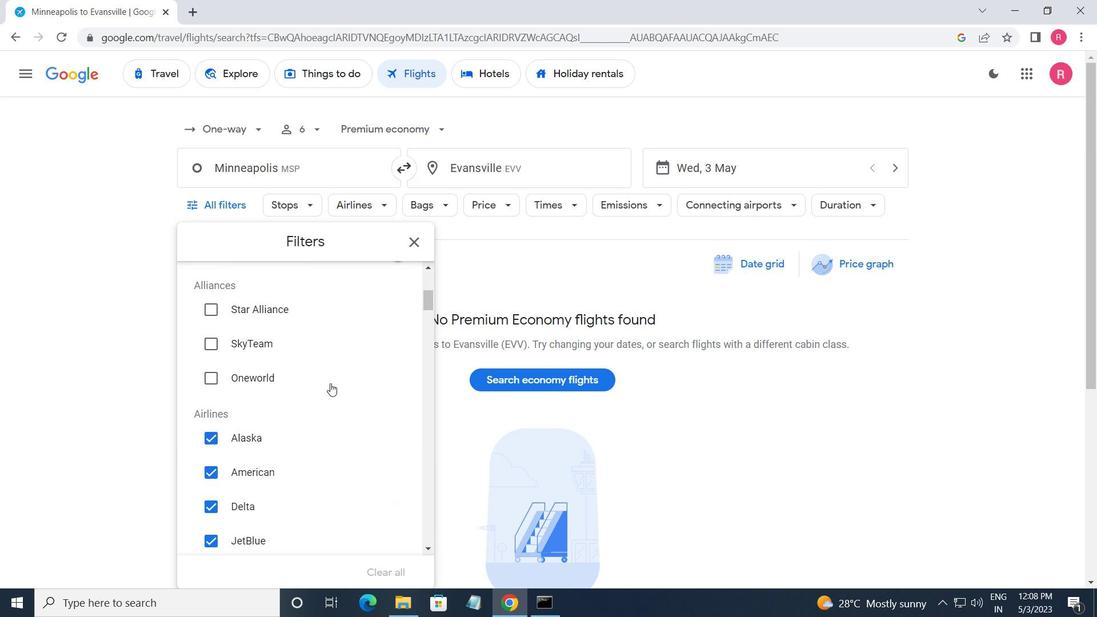 
Action: Mouse moved to (266, 430)
Screenshot: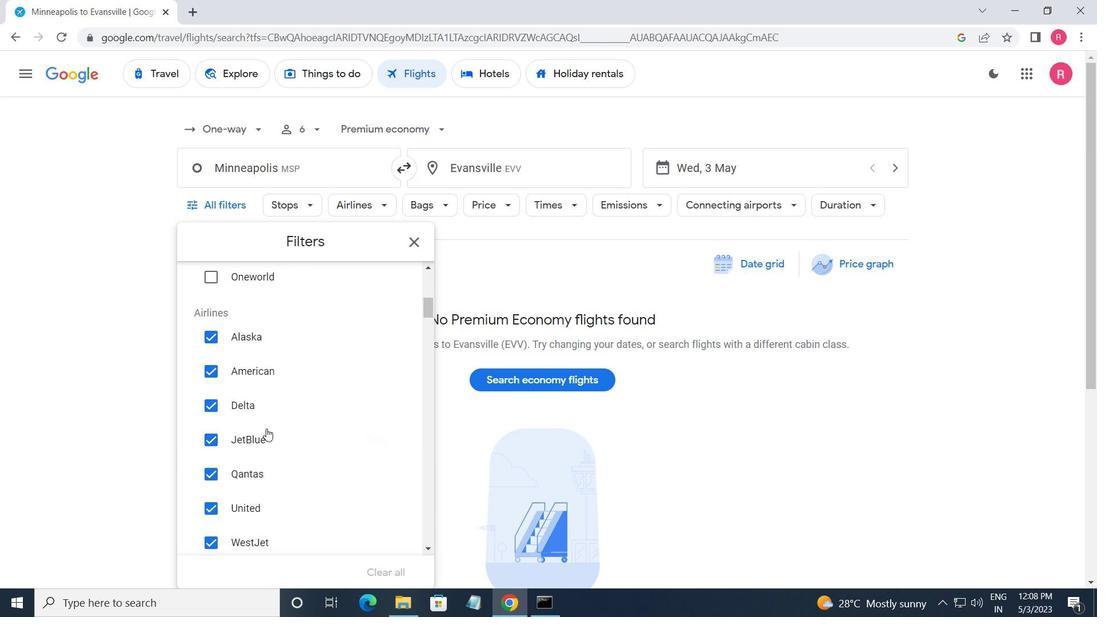 
Action: Mouse scrolled (266, 429) with delta (0, 0)
Screenshot: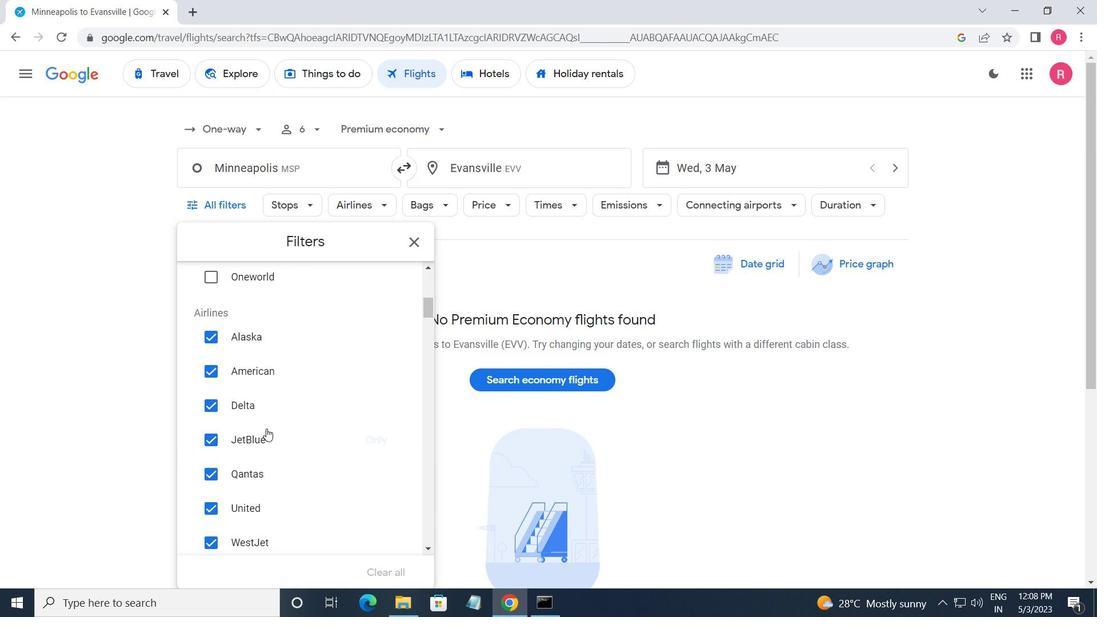 
Action: Mouse moved to (274, 416)
Screenshot: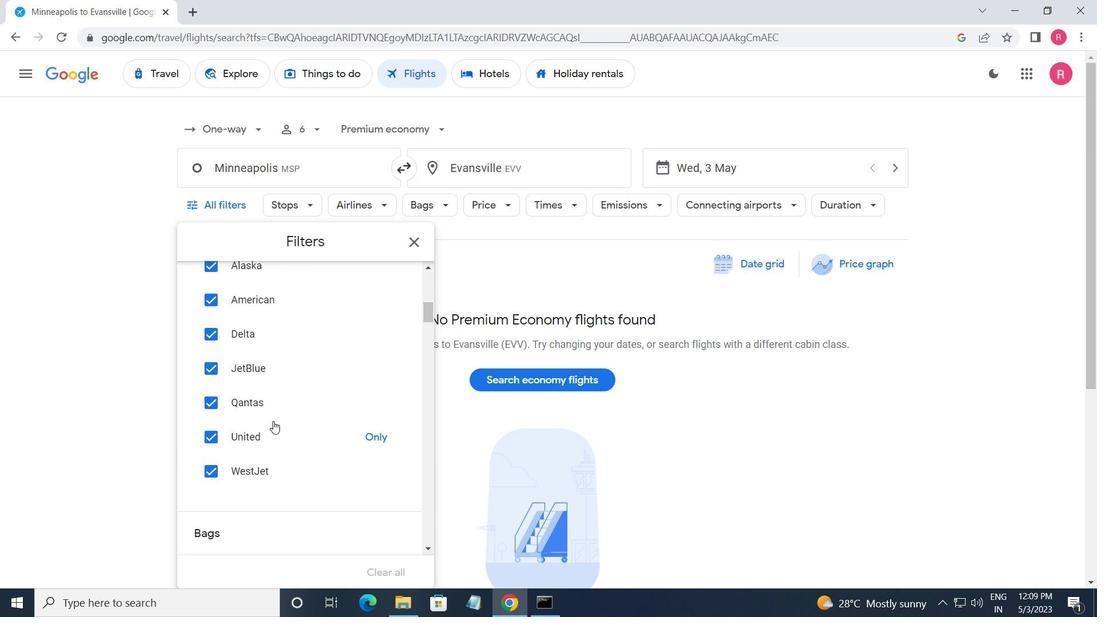 
Action: Mouse scrolled (274, 417) with delta (0, 0)
Screenshot: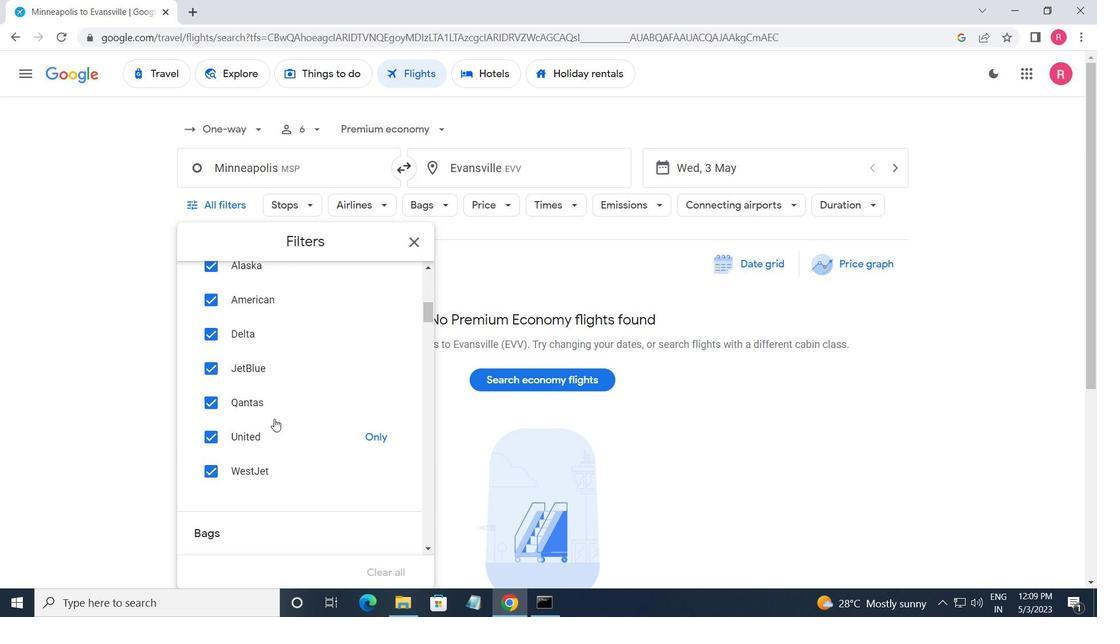 
Action: Mouse moved to (276, 410)
Screenshot: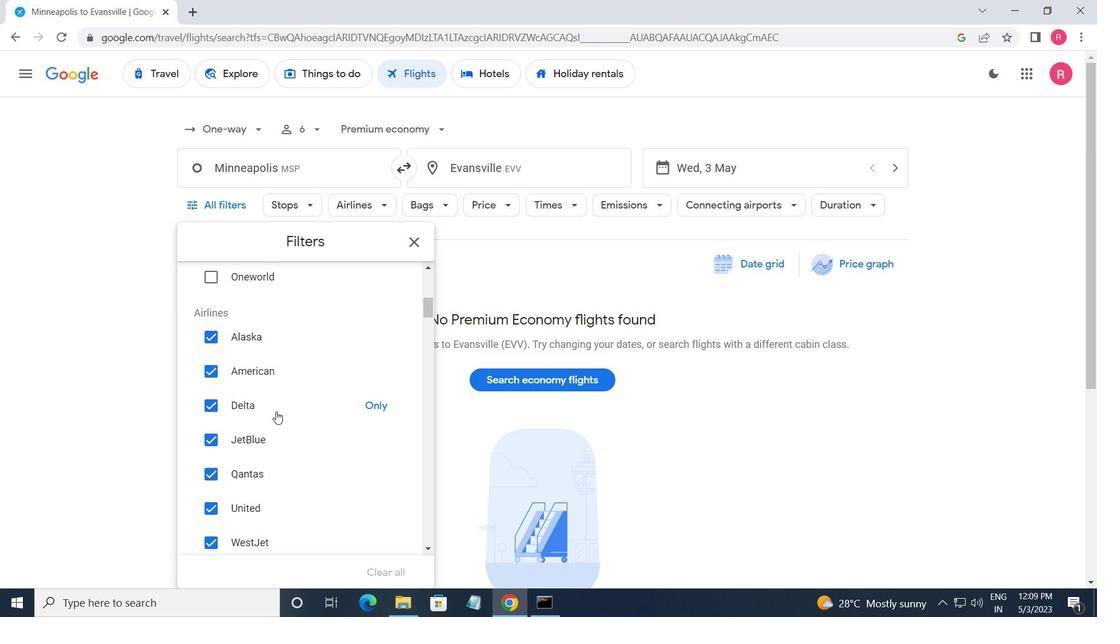 
Action: Mouse scrolled (276, 410) with delta (0, 0)
Screenshot: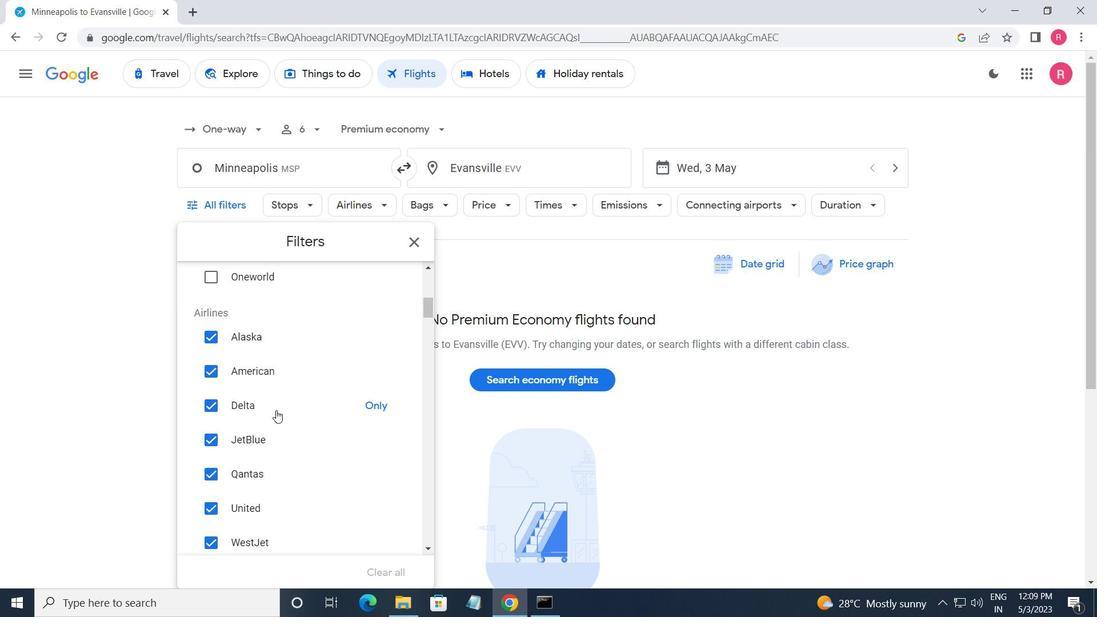 
Action: Mouse scrolled (276, 410) with delta (0, 0)
Screenshot: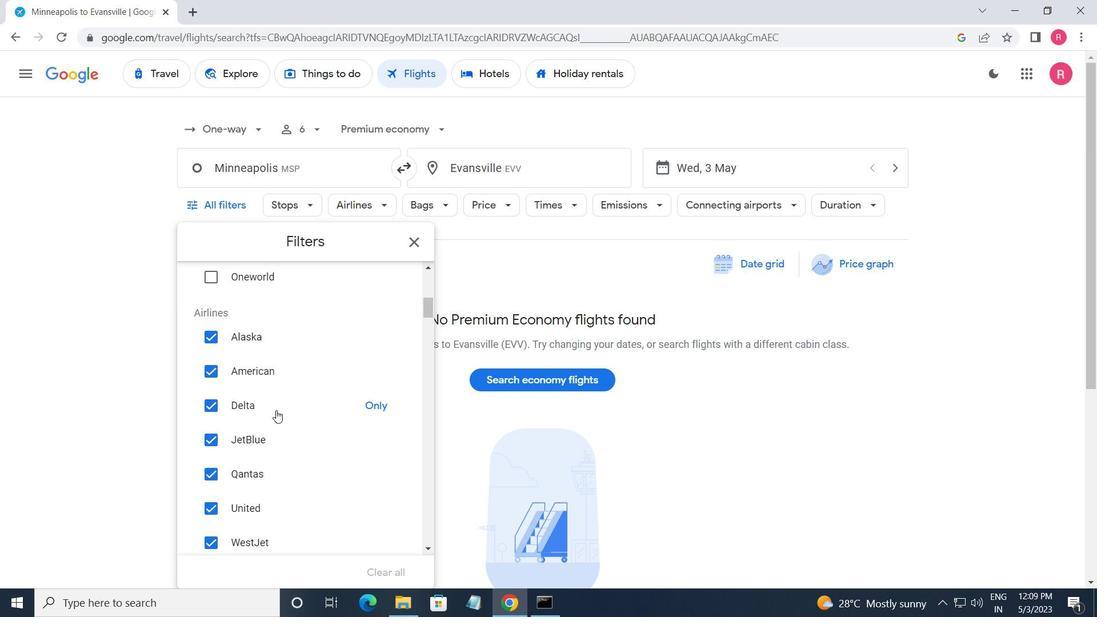
Action: Mouse scrolled (276, 411) with delta (0, 0)
Screenshot: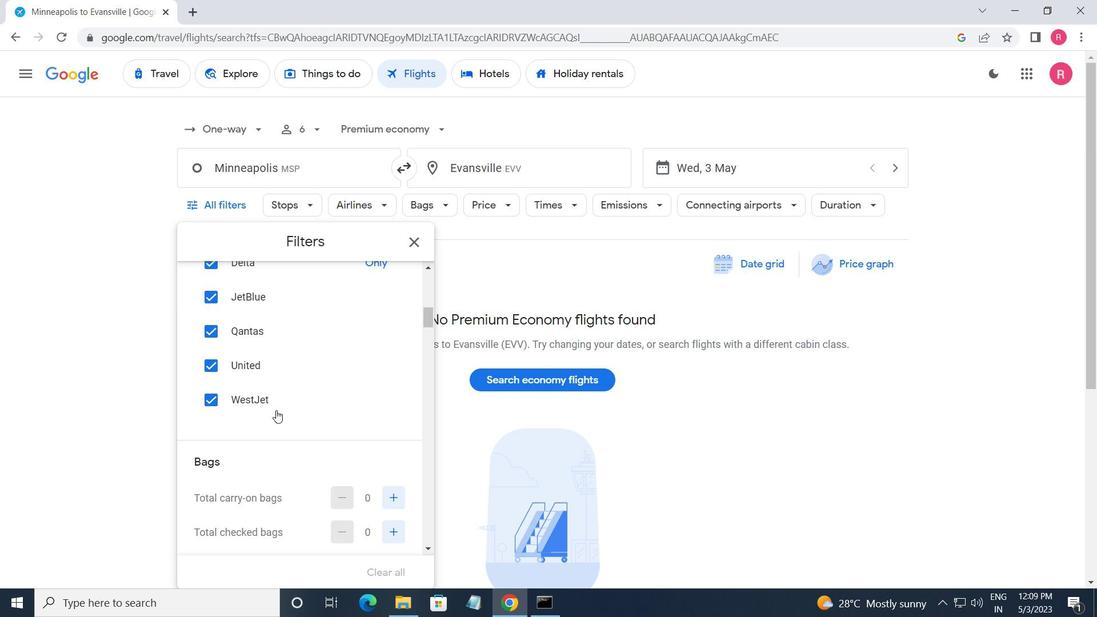 
Action: Mouse scrolled (276, 411) with delta (0, 0)
Screenshot: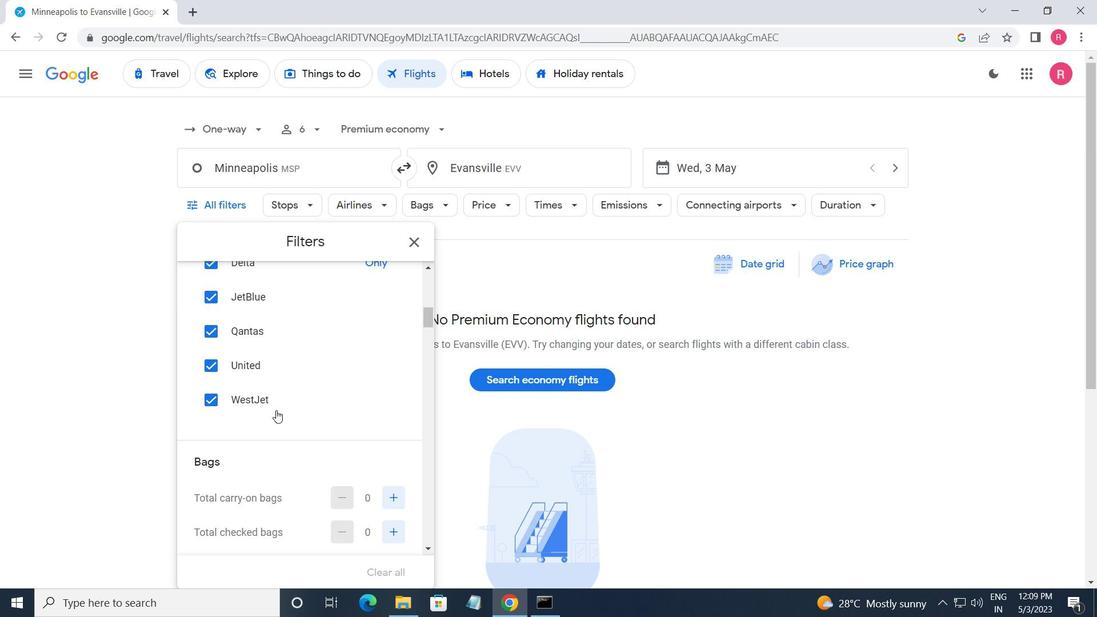 
Action: Mouse moved to (278, 410)
Screenshot: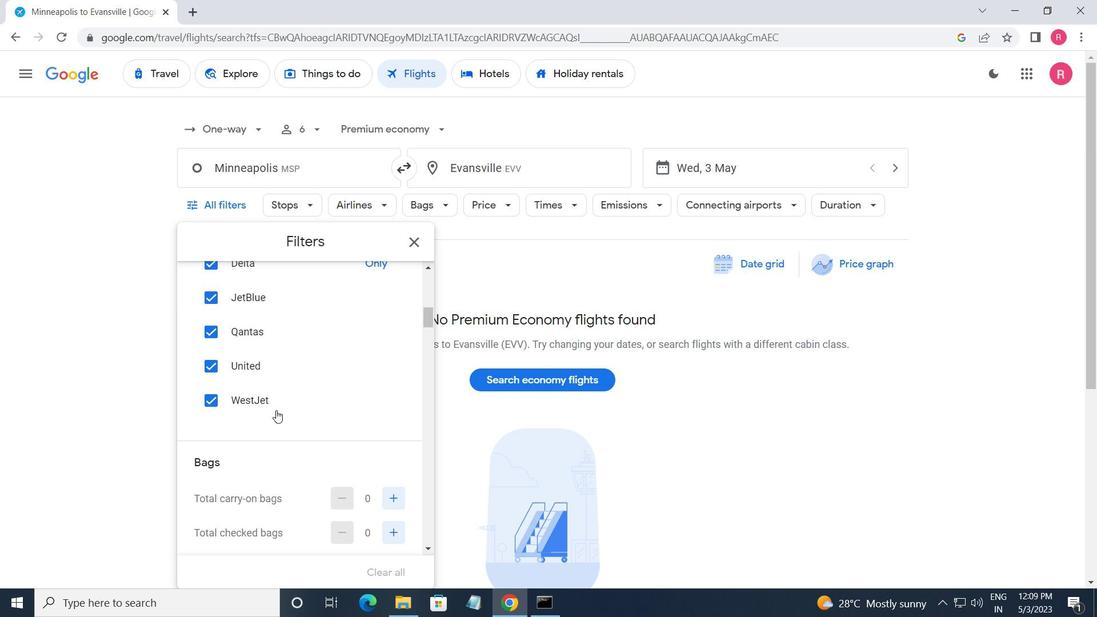 
Action: Mouse scrolled (278, 410) with delta (0, 0)
Screenshot: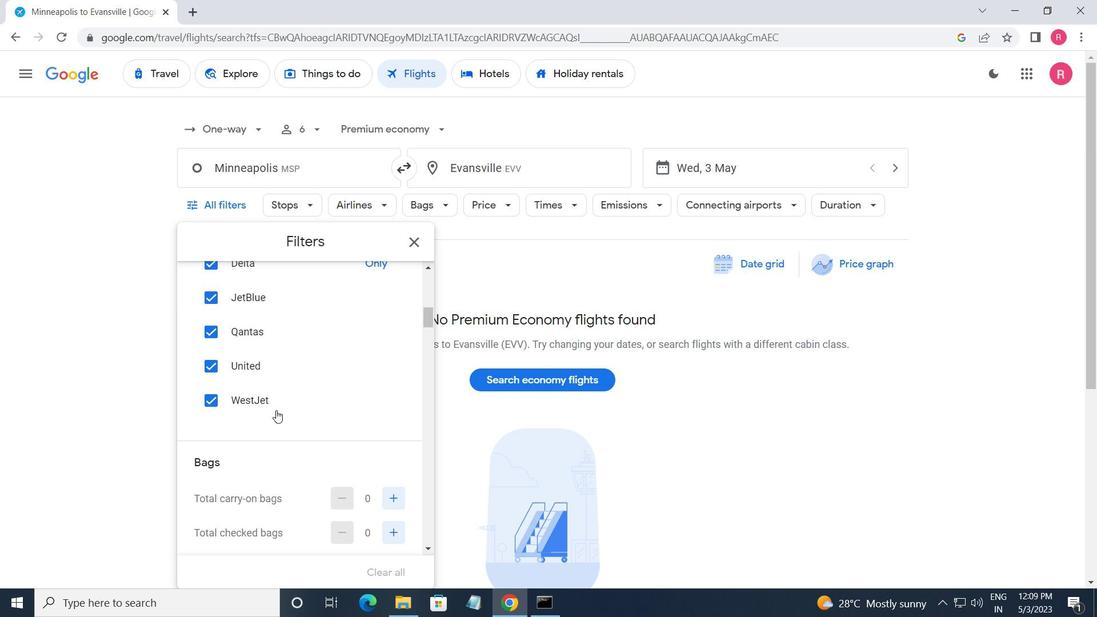 
Action: Mouse moved to (278, 409)
Screenshot: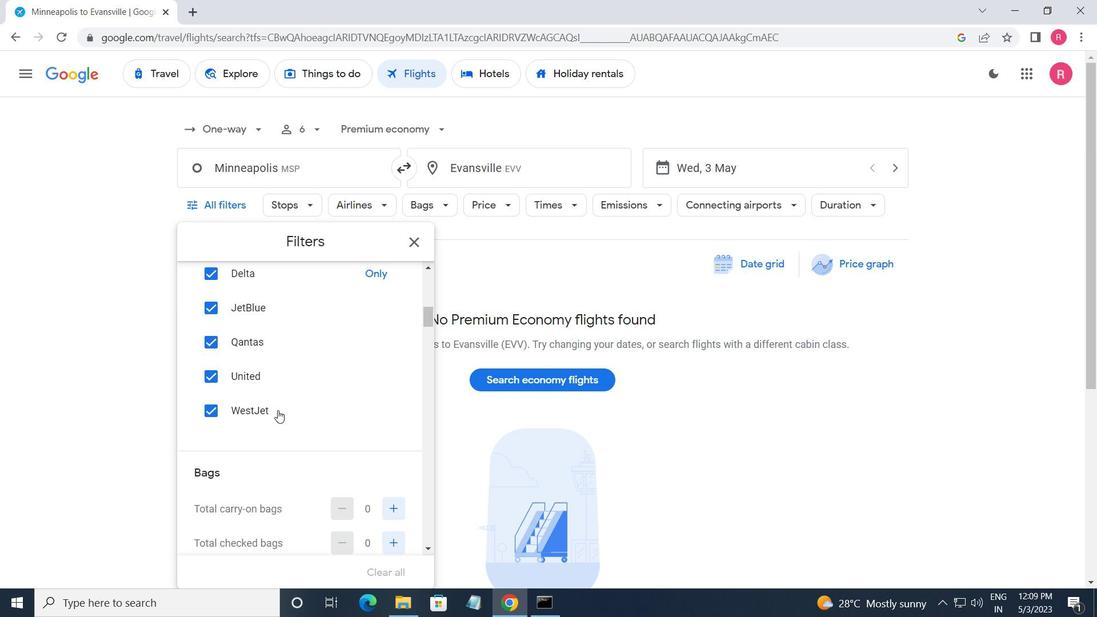 
Action: Mouse scrolled (278, 409) with delta (0, 0)
Screenshot: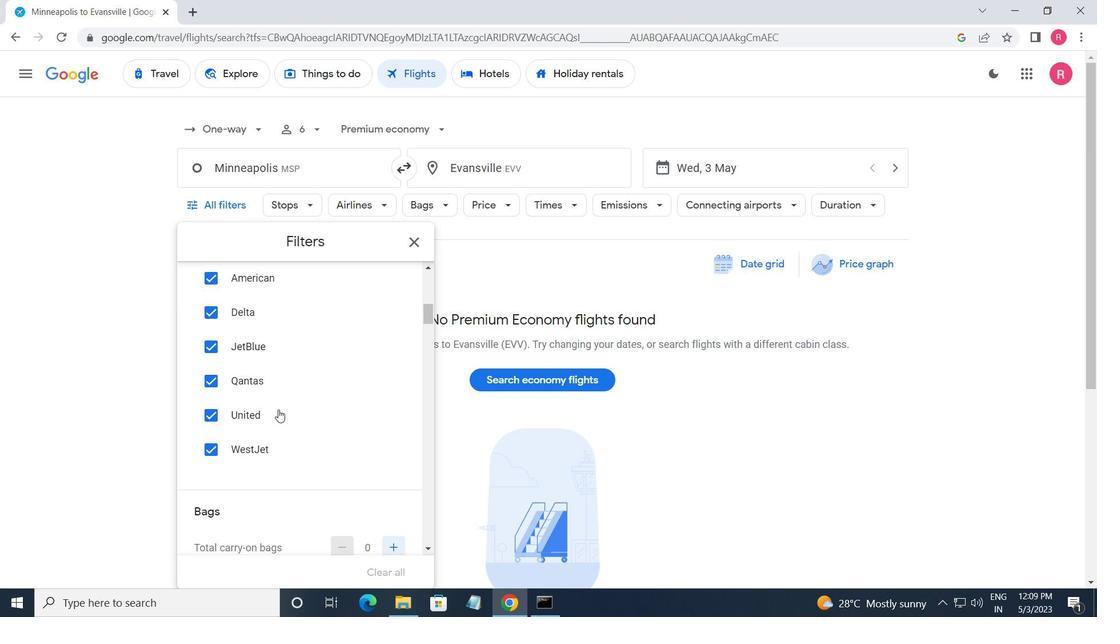 
Action: Mouse moved to (393, 301)
Screenshot: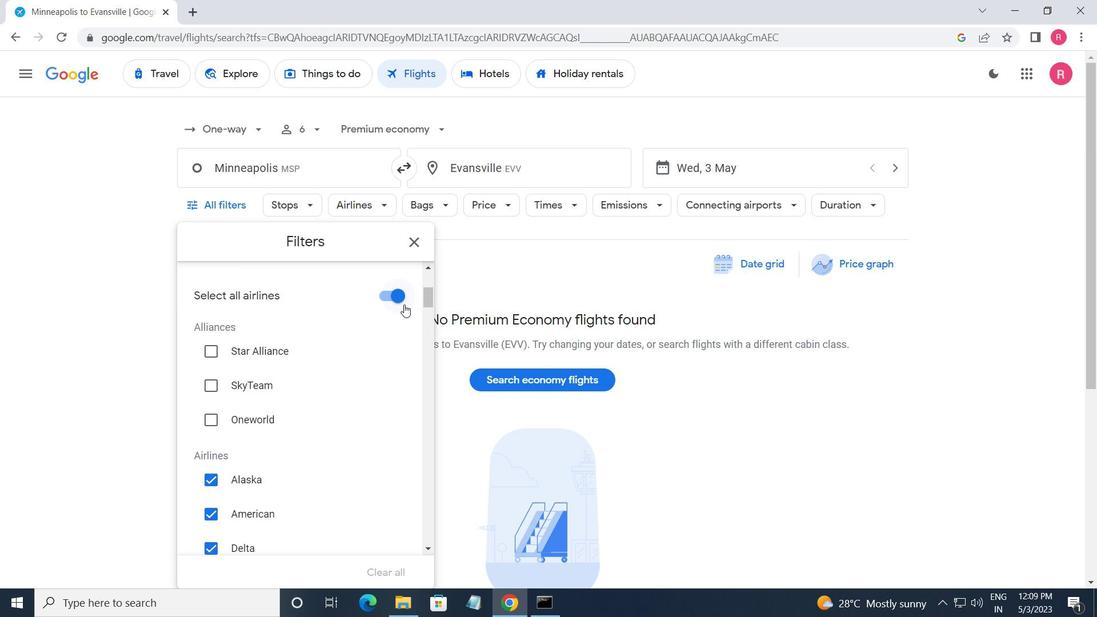 
Action: Mouse pressed left at (393, 301)
Screenshot: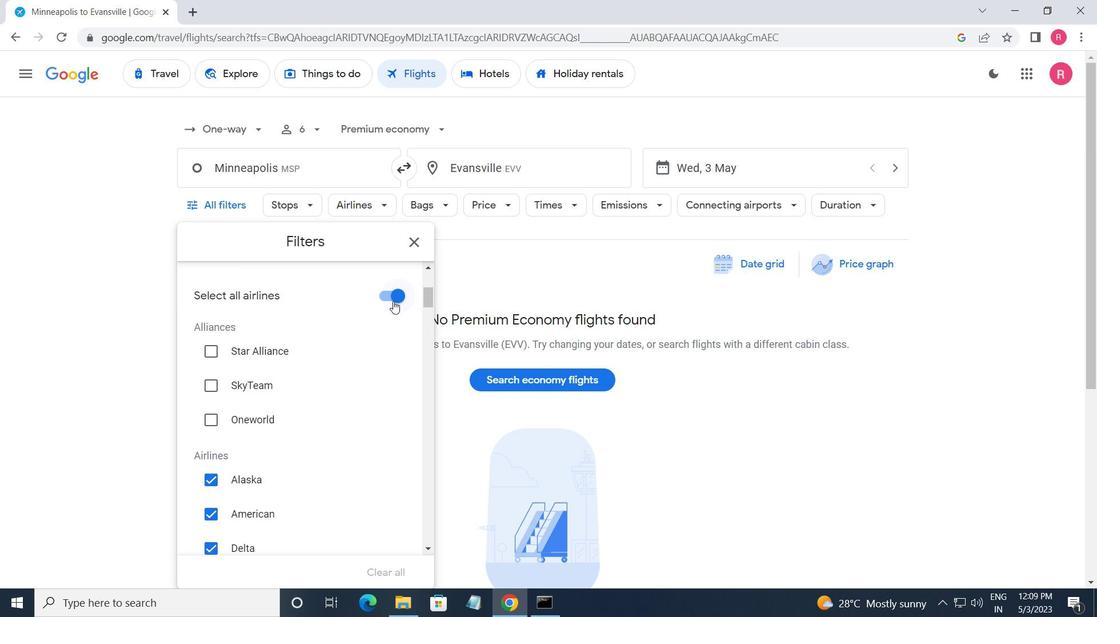 
Action: Mouse moved to (352, 429)
Screenshot: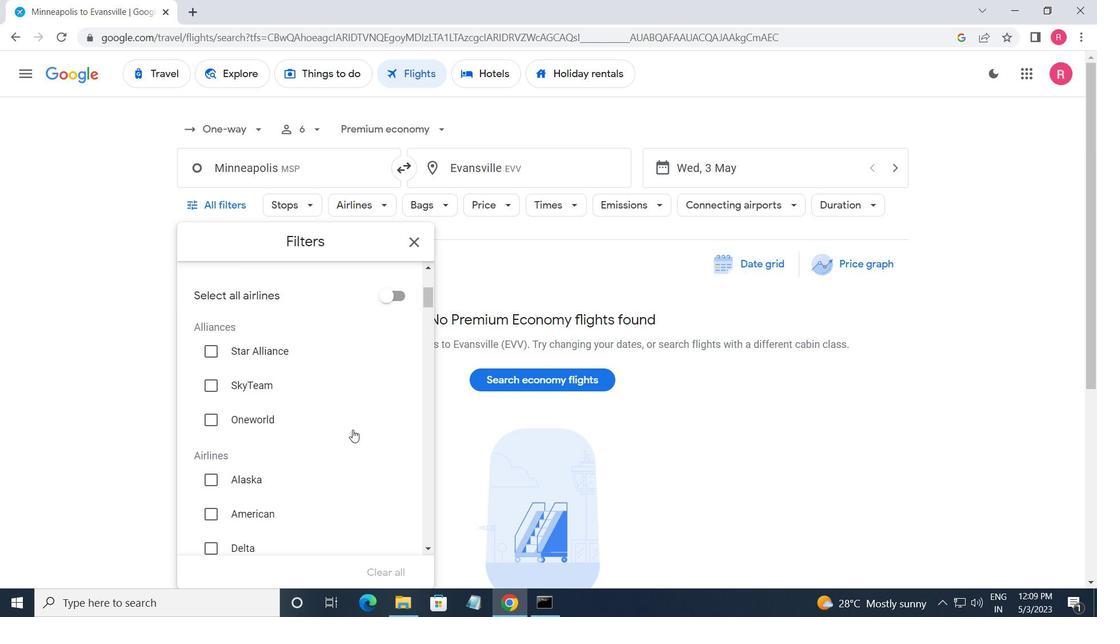
Action: Mouse scrolled (352, 429) with delta (0, 0)
Screenshot: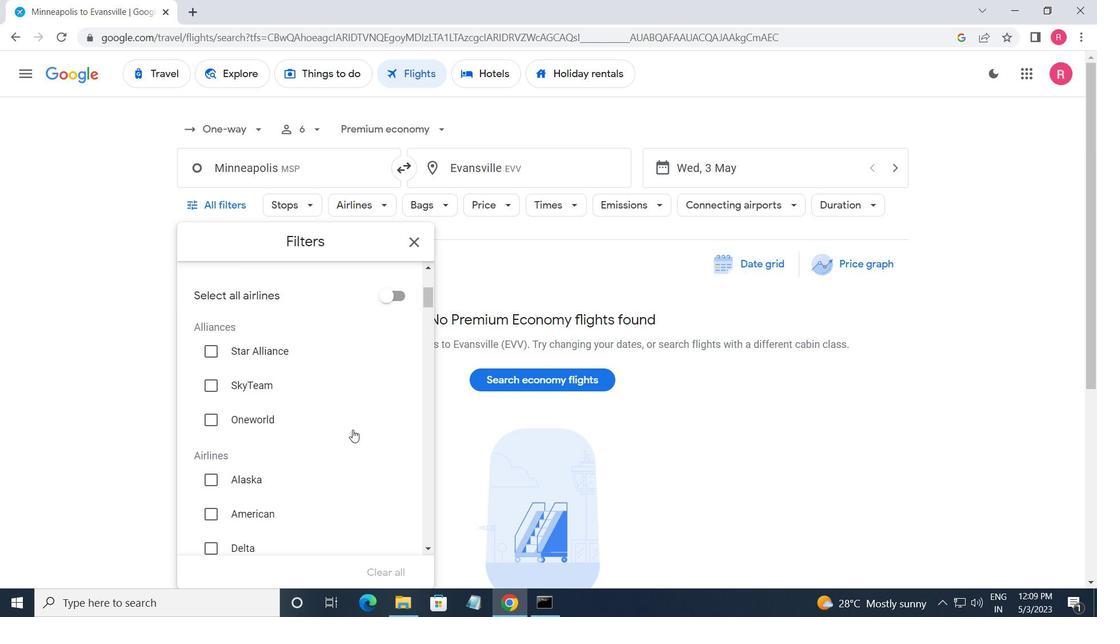 
Action: Mouse scrolled (352, 429) with delta (0, 0)
Screenshot: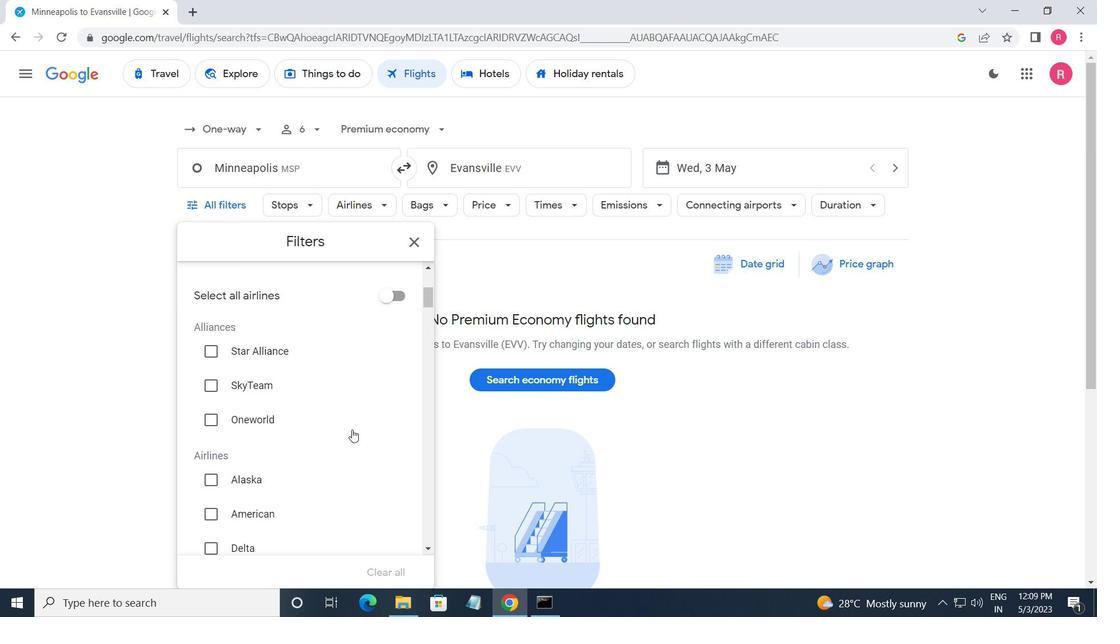 
Action: Mouse moved to (353, 427)
Screenshot: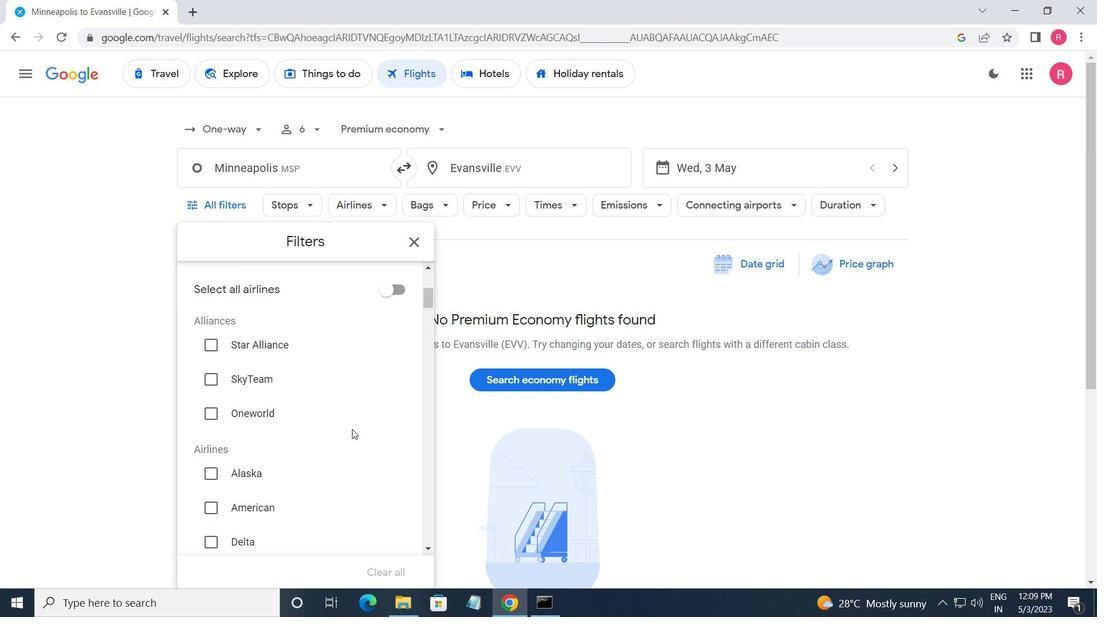 
Action: Mouse scrolled (353, 426) with delta (0, 0)
Screenshot: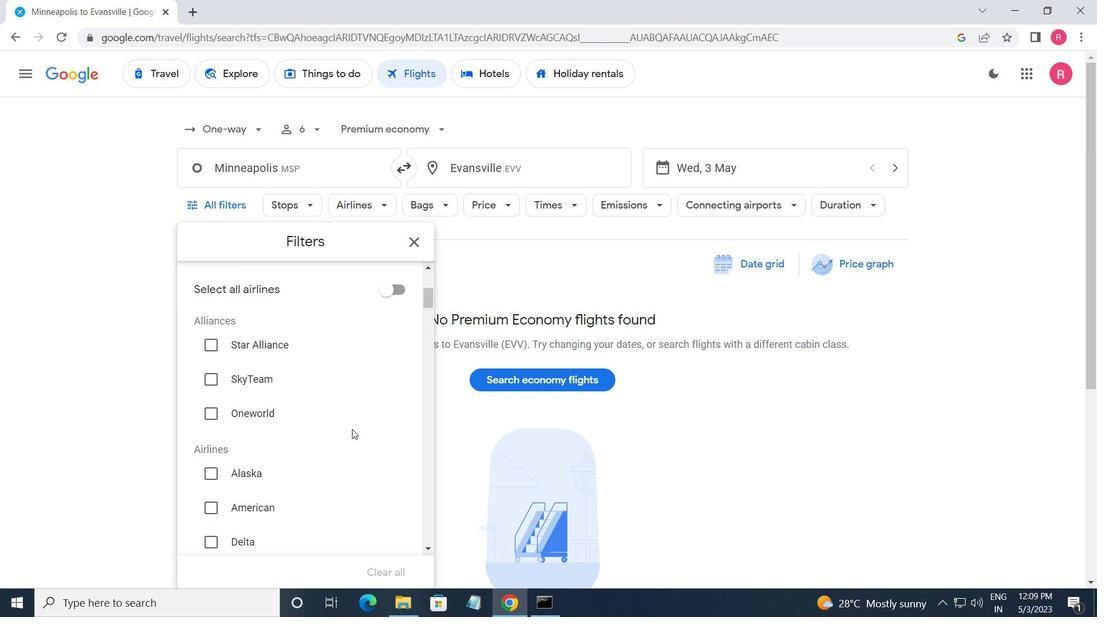 
Action: Mouse moved to (353, 425)
Screenshot: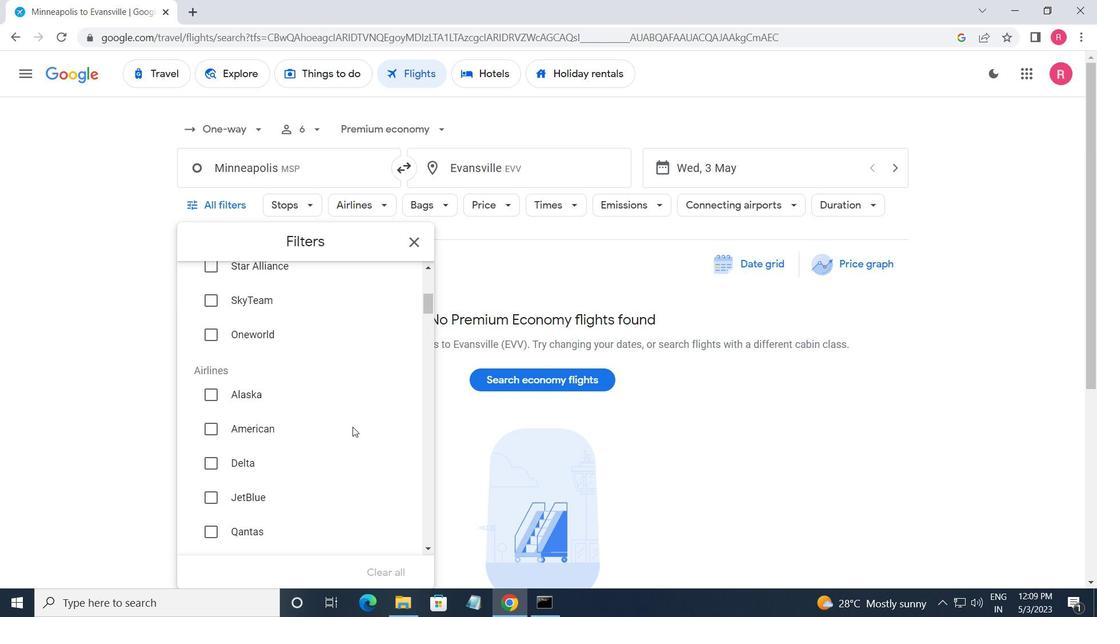 
Action: Mouse scrolled (353, 425) with delta (0, 0)
Screenshot: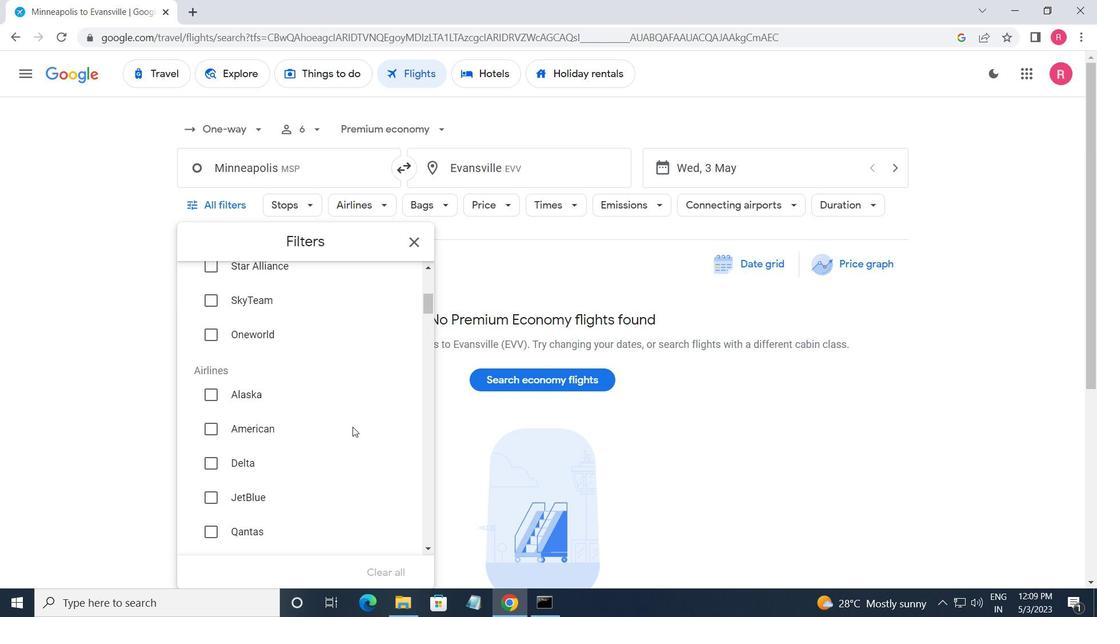 
Action: Mouse moved to (353, 425)
Screenshot: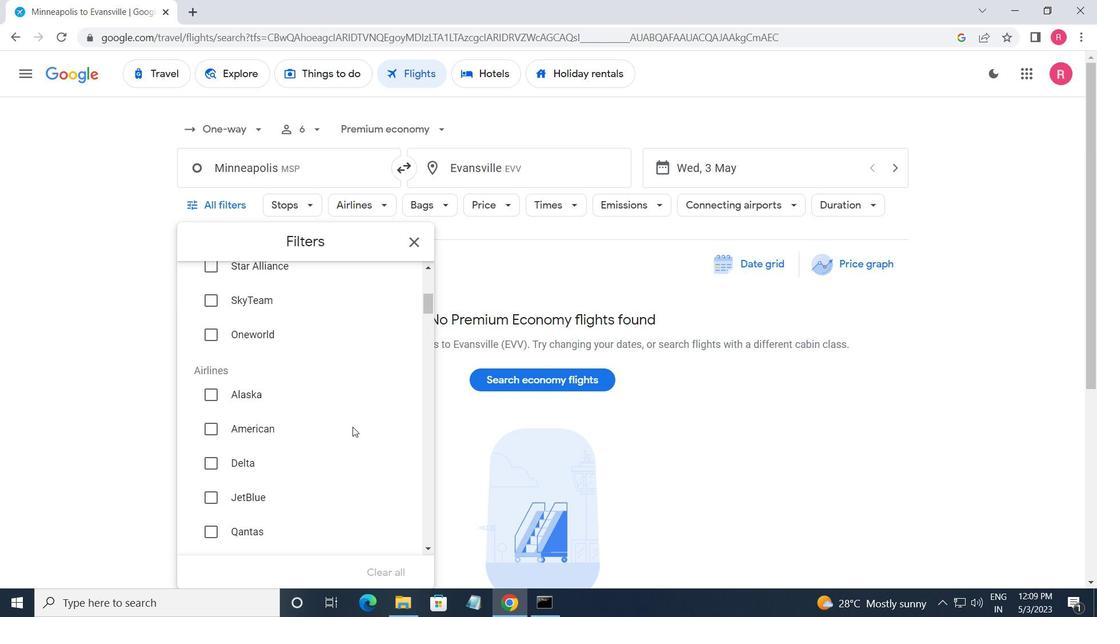 
Action: Mouse scrolled (353, 424) with delta (0, 0)
Screenshot: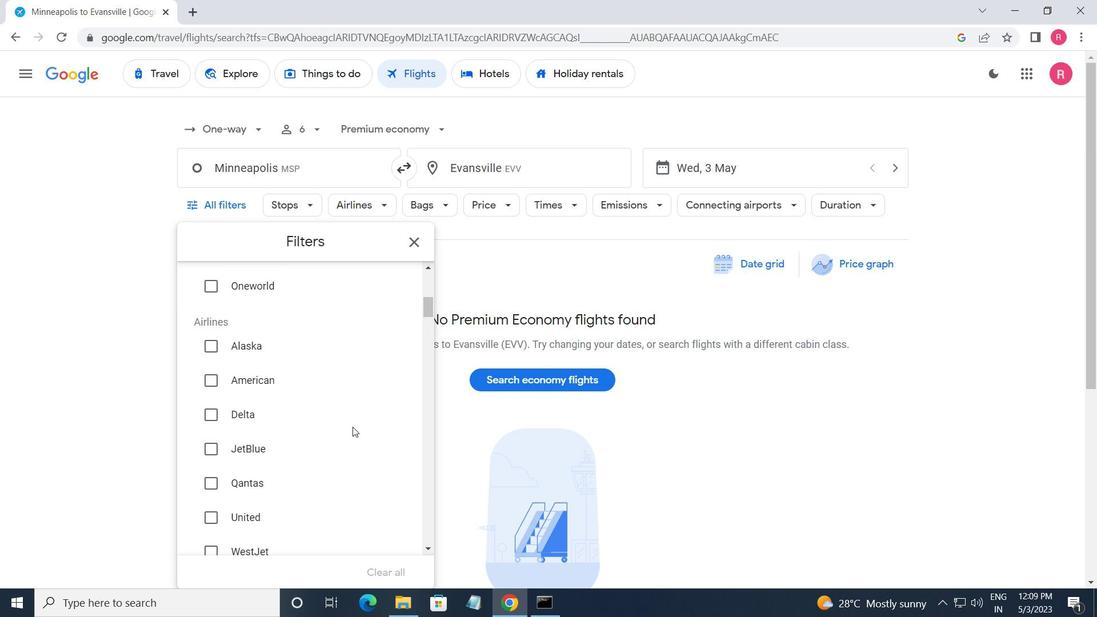
Action: Mouse moved to (353, 424)
Screenshot: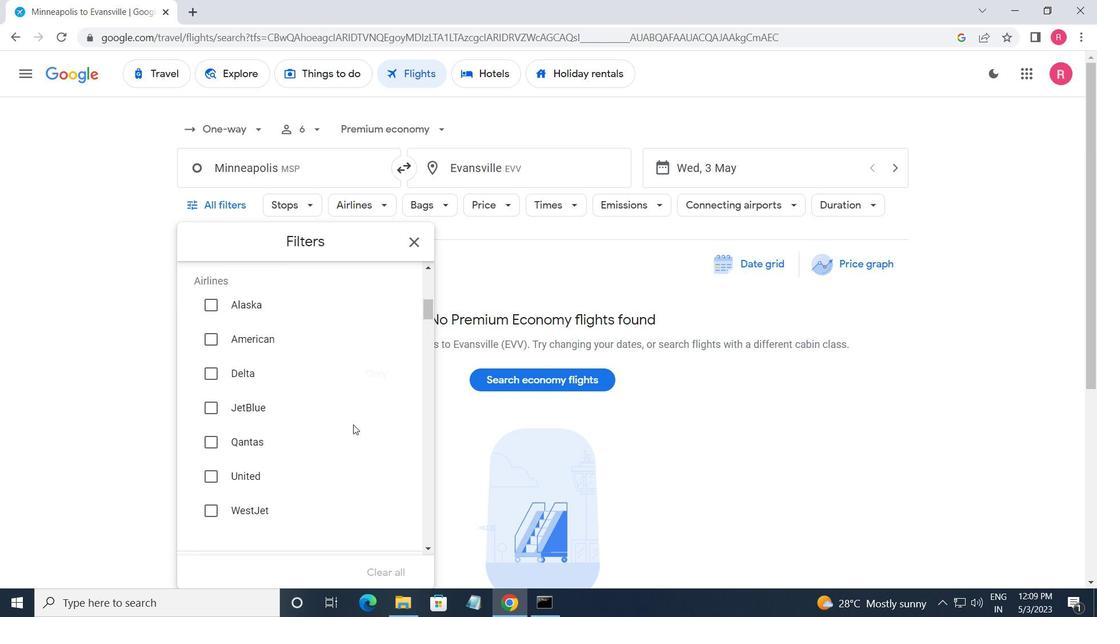 
Action: Mouse scrolled (353, 424) with delta (0, 0)
Screenshot: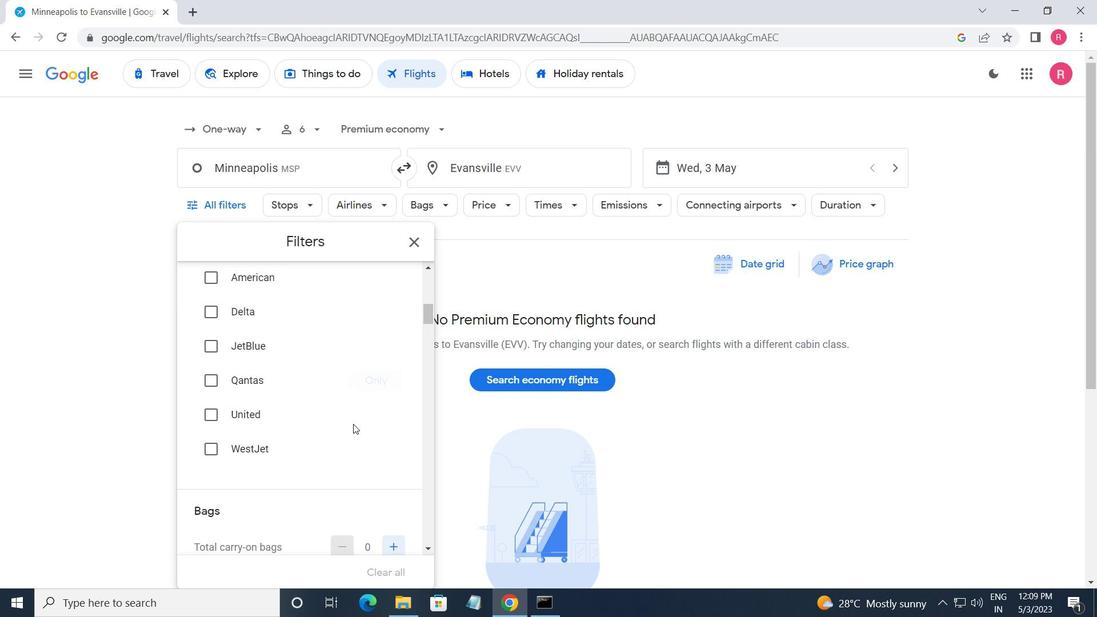 
Action: Mouse moved to (385, 356)
Screenshot: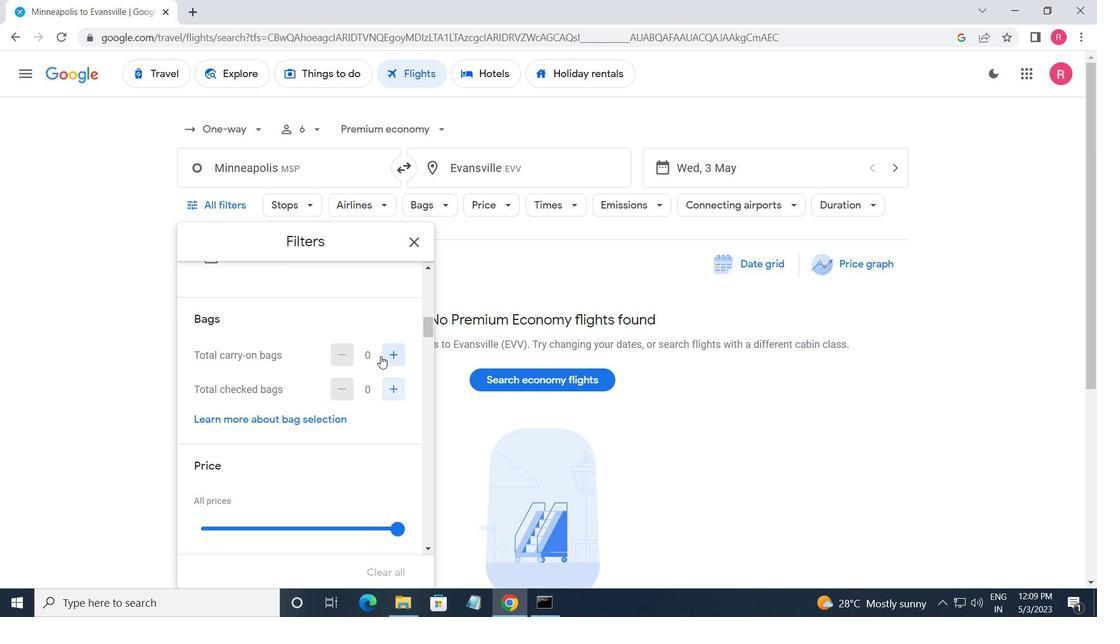 
Action: Mouse pressed left at (385, 356)
Screenshot: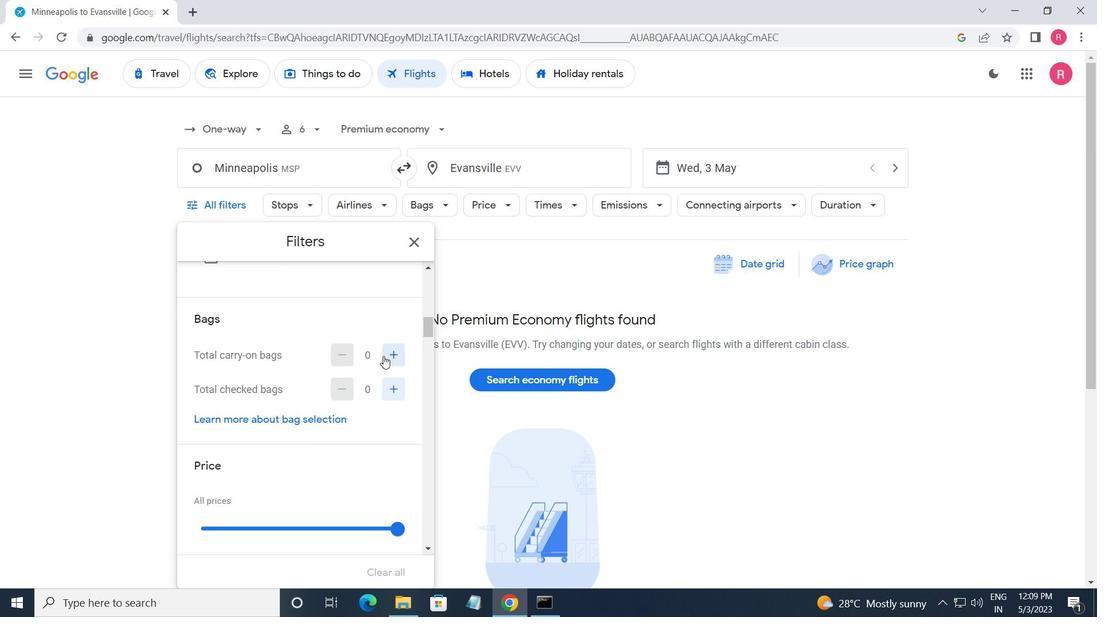 
Action: Mouse moved to (369, 417)
Screenshot: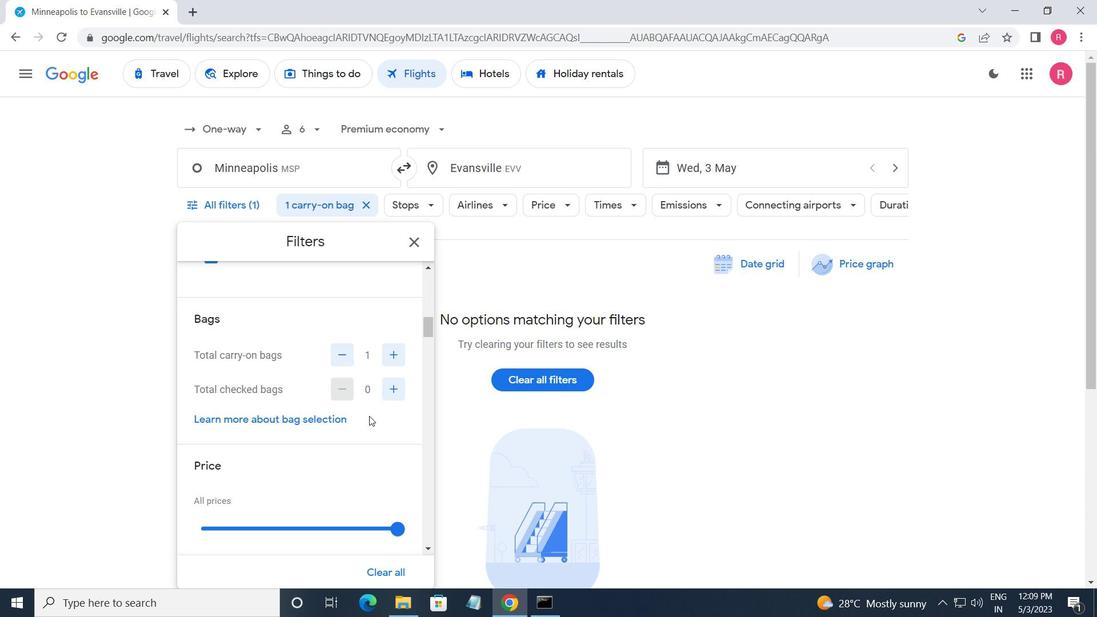 
Action: Mouse scrolled (369, 416) with delta (0, 0)
Screenshot: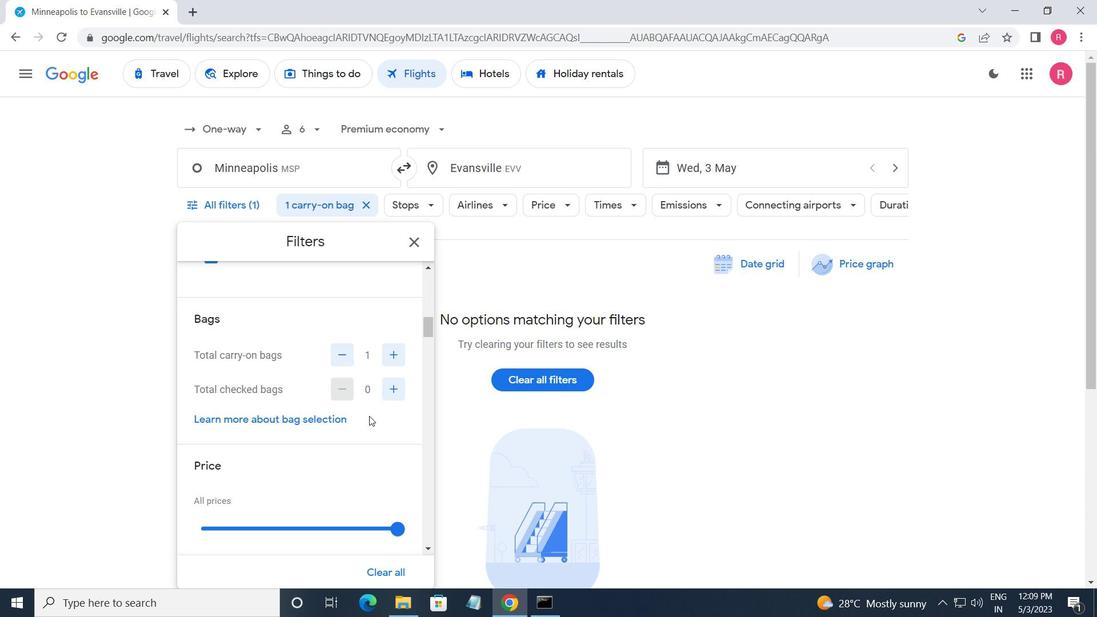 
Action: Mouse moved to (400, 461)
Screenshot: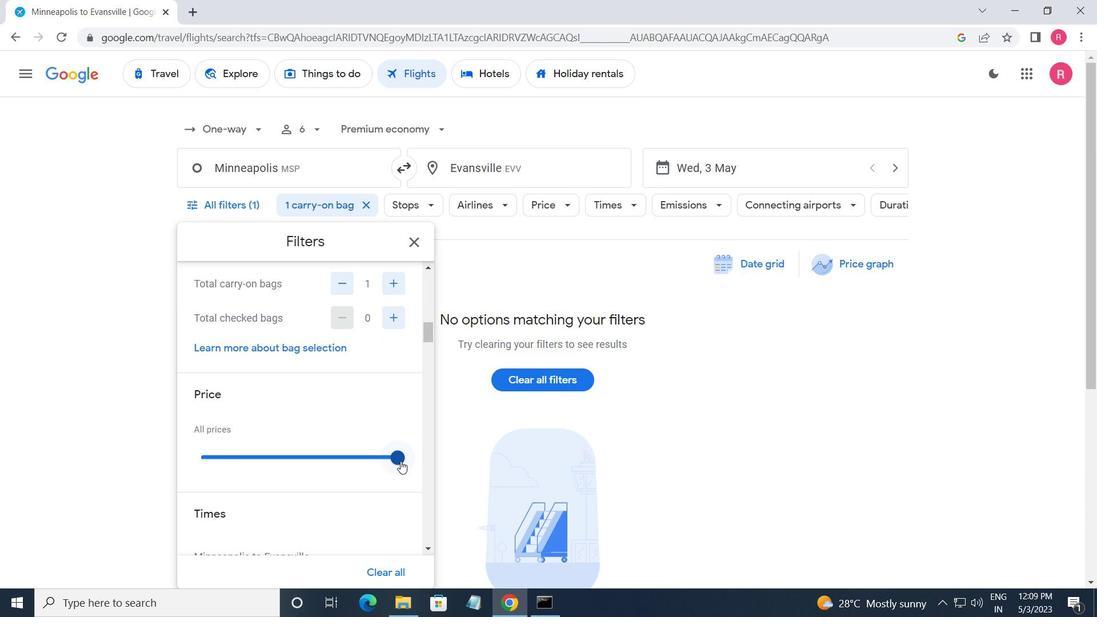 
Action: Mouse pressed left at (400, 461)
Screenshot: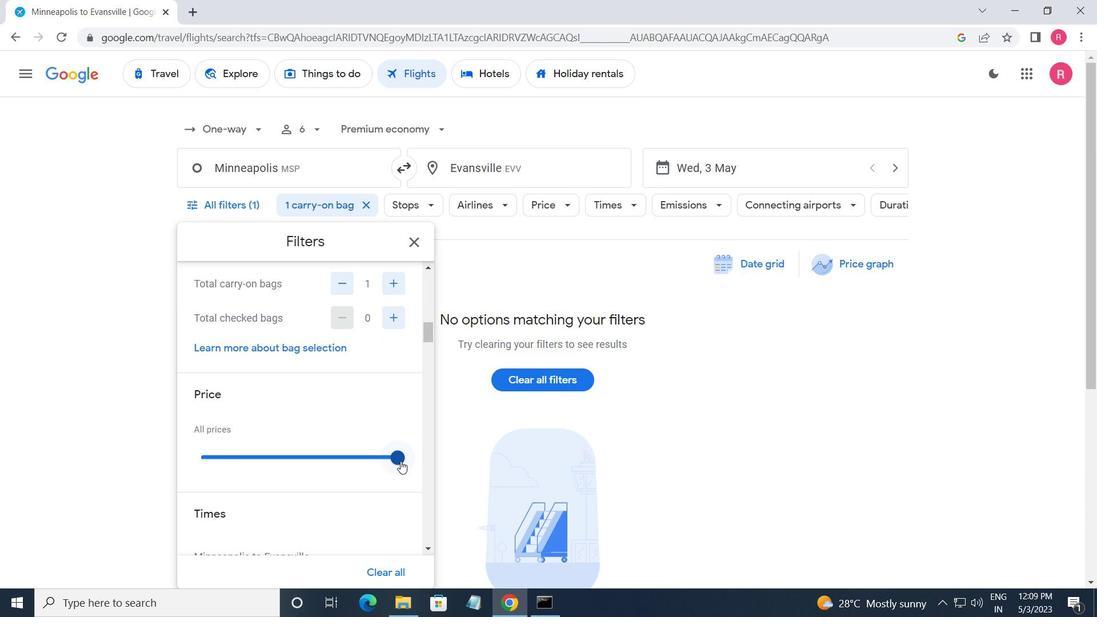 
Action: Mouse moved to (386, 462)
Screenshot: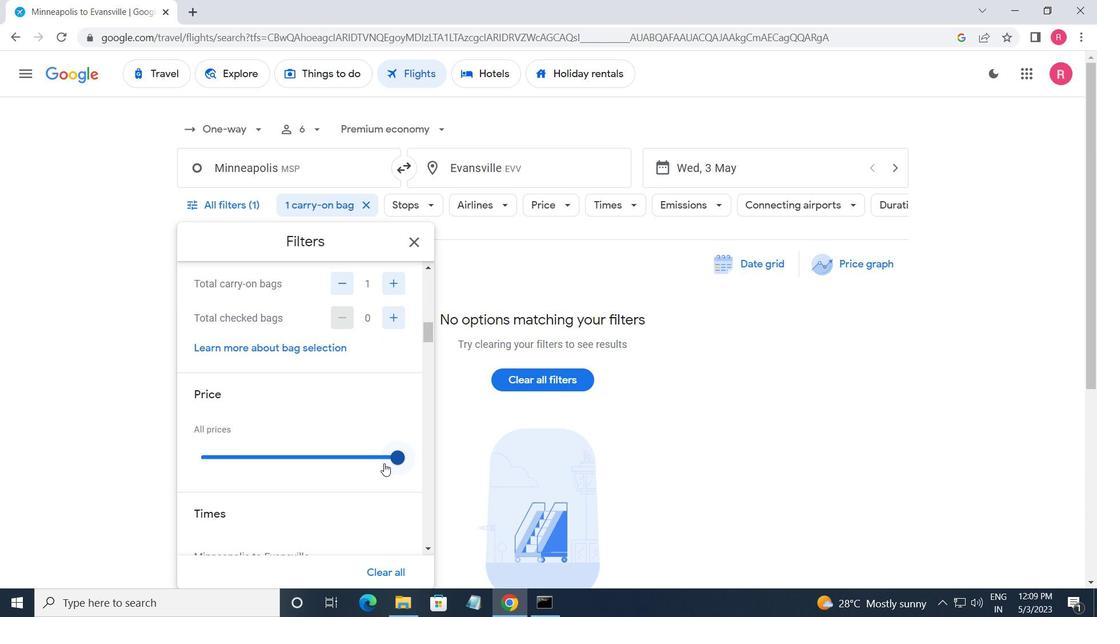 
Action: Mouse scrolled (386, 461) with delta (0, 0)
Screenshot: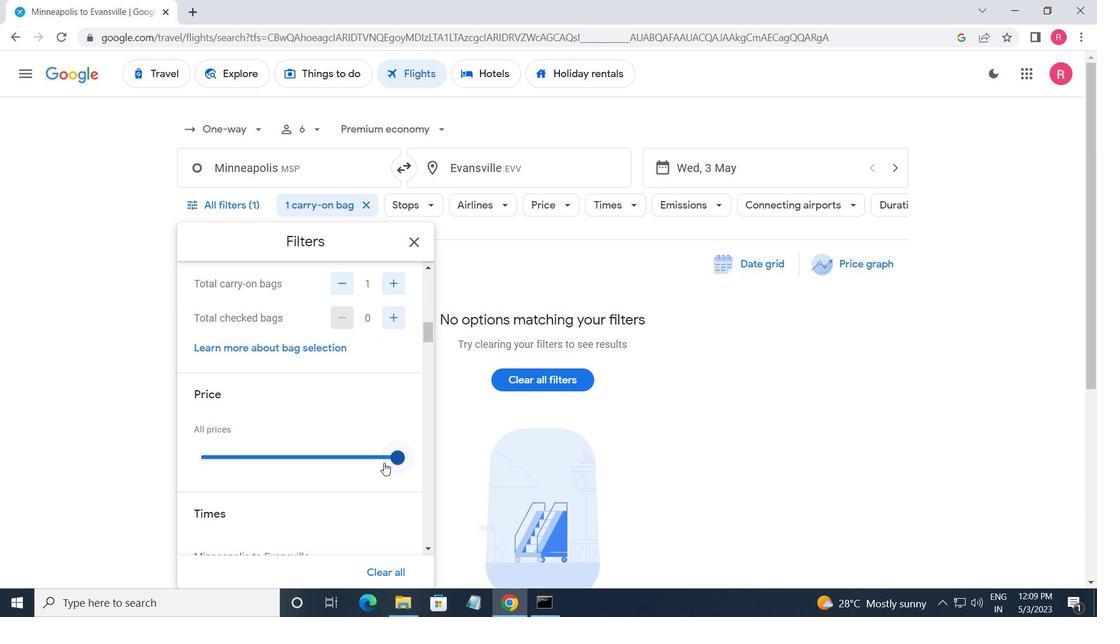 
Action: Mouse moved to (387, 462)
Screenshot: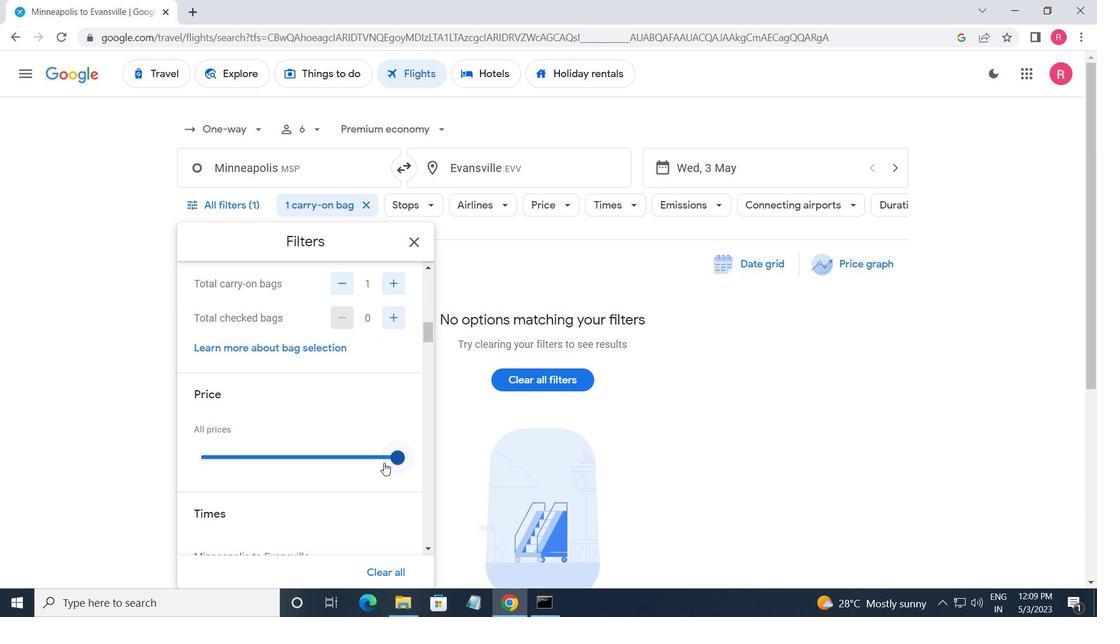 
Action: Mouse scrolled (387, 461) with delta (0, 0)
Screenshot: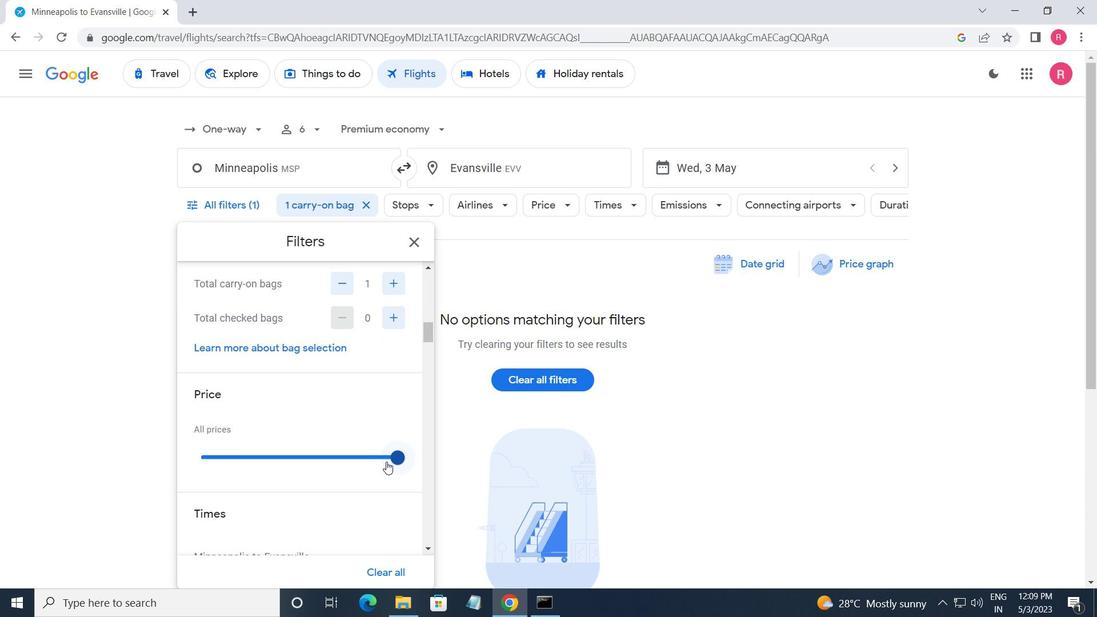 
Action: Mouse moved to (387, 462)
Screenshot: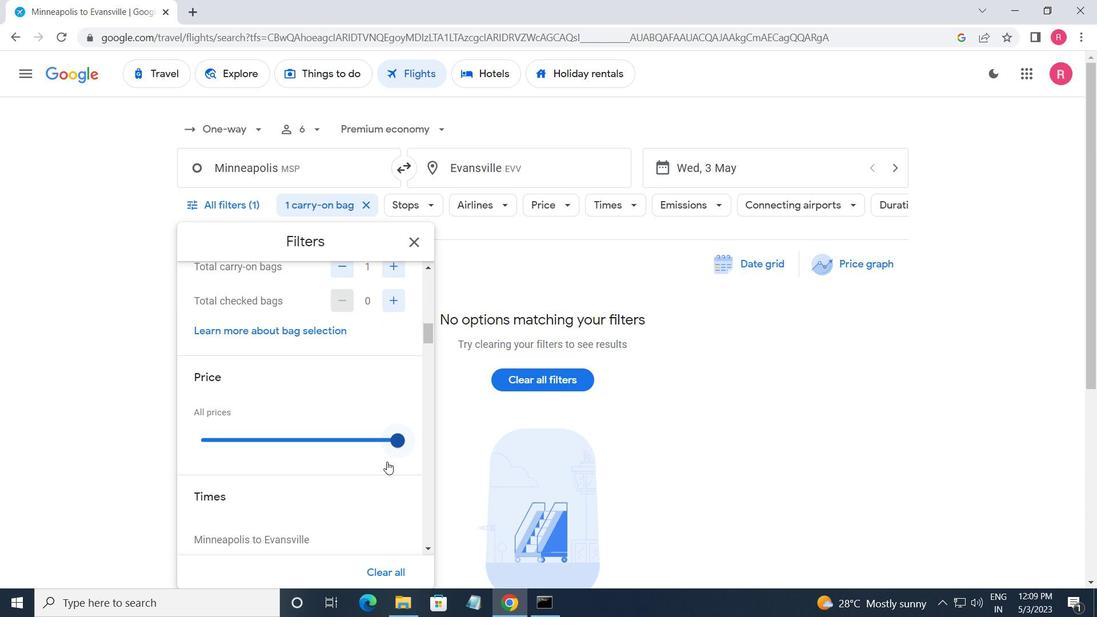 
Action: Mouse scrolled (387, 461) with delta (0, 0)
Screenshot: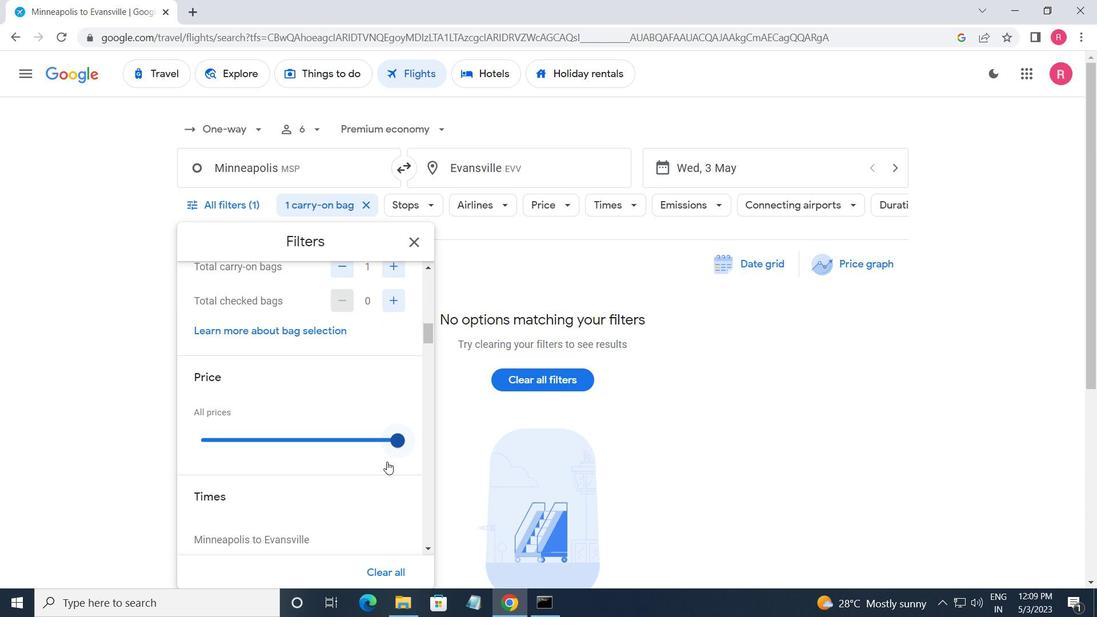 
Action: Mouse moved to (205, 412)
Screenshot: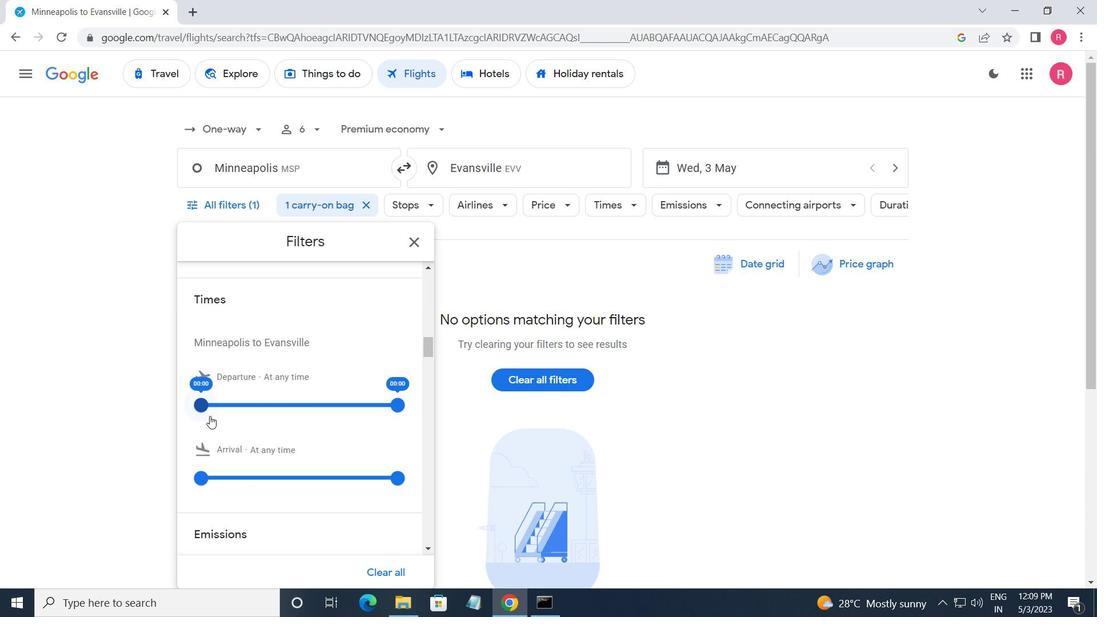 
Action: Mouse pressed left at (205, 412)
Screenshot: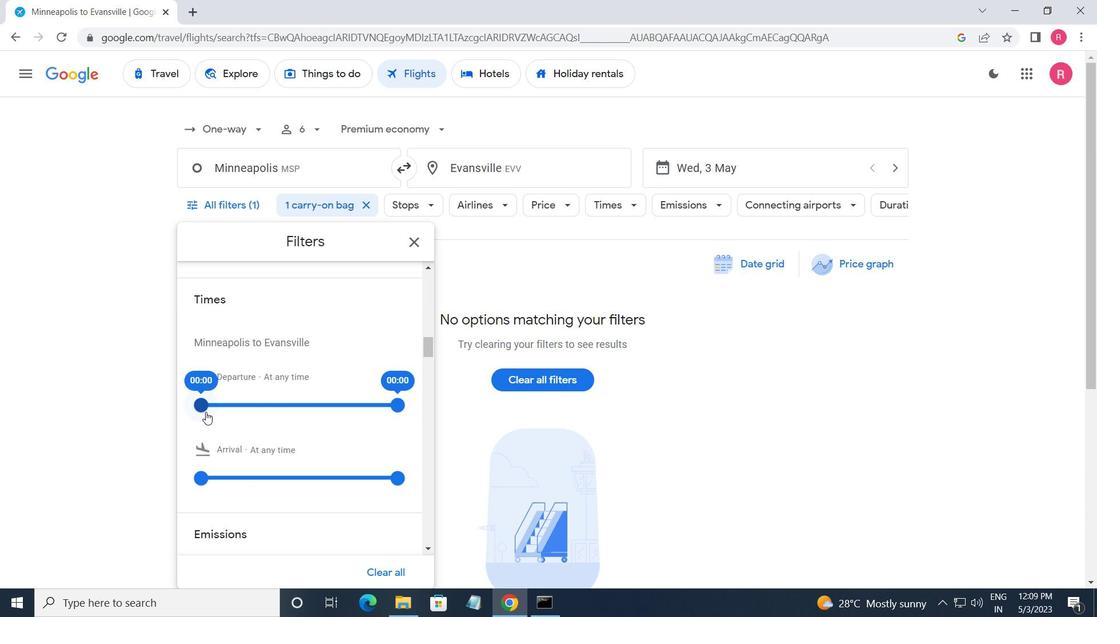 
Action: Mouse moved to (394, 399)
Screenshot: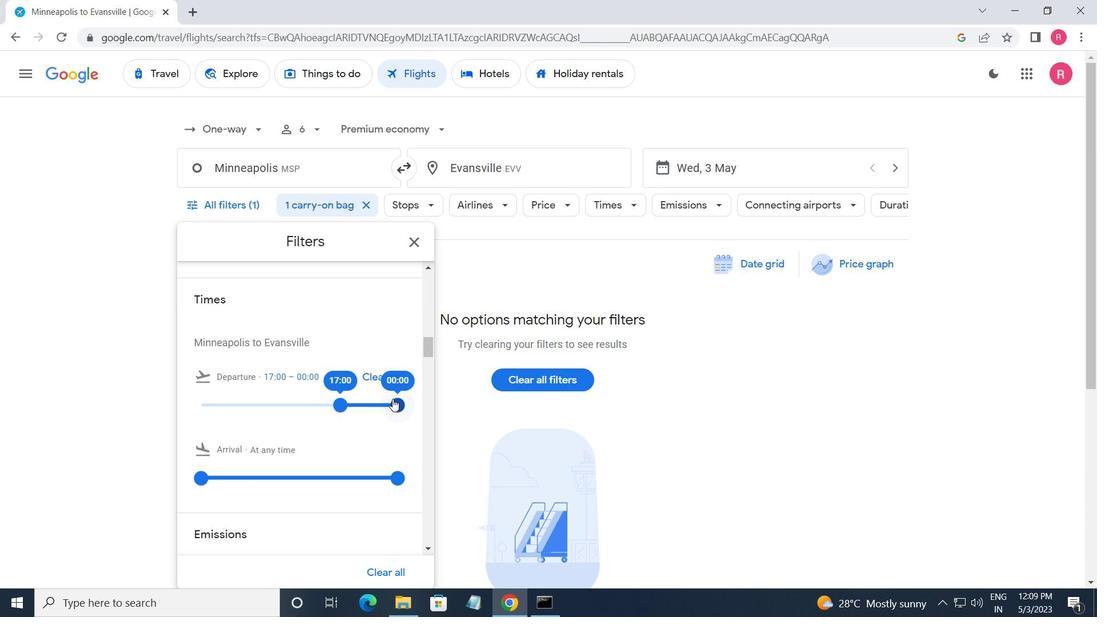 
Action: Mouse pressed left at (394, 399)
Screenshot: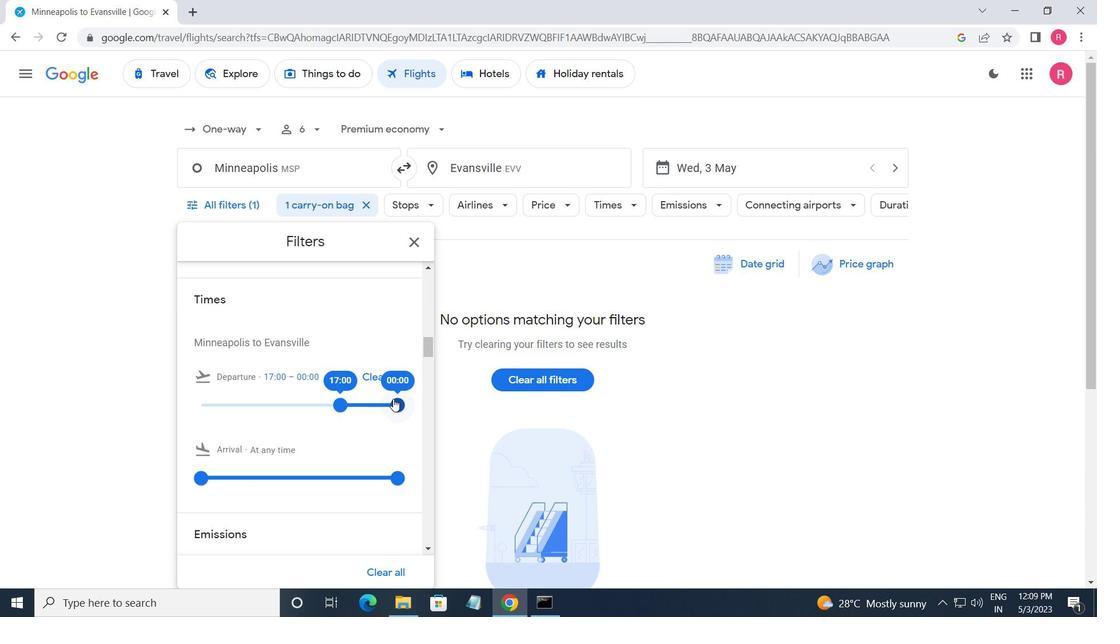 
Action: Mouse moved to (414, 246)
Screenshot: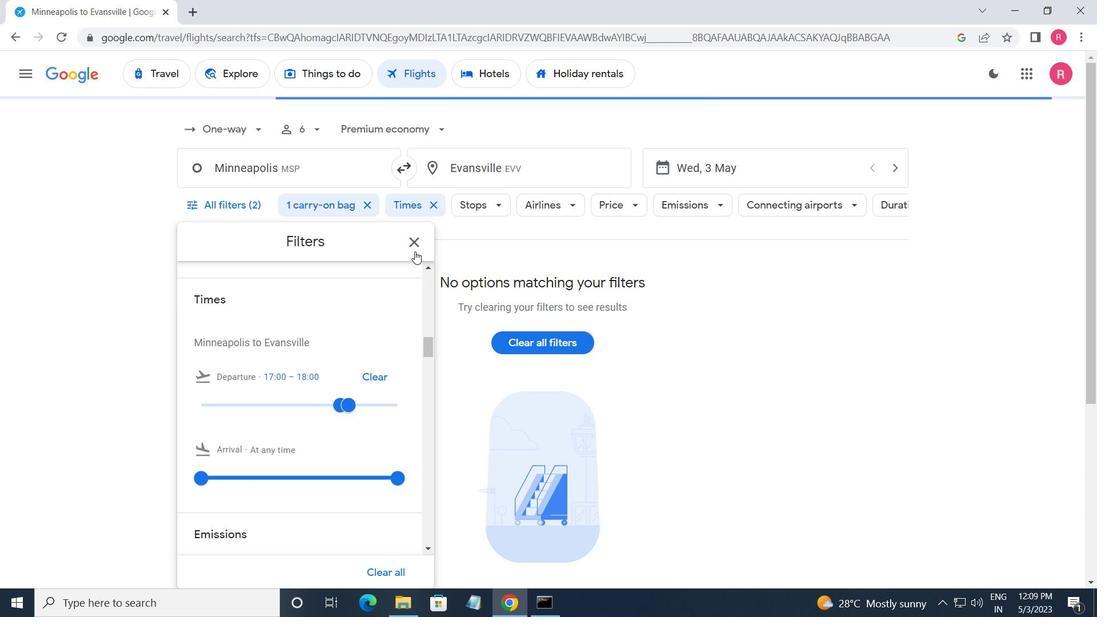 
Action: Mouse pressed left at (414, 246)
Screenshot: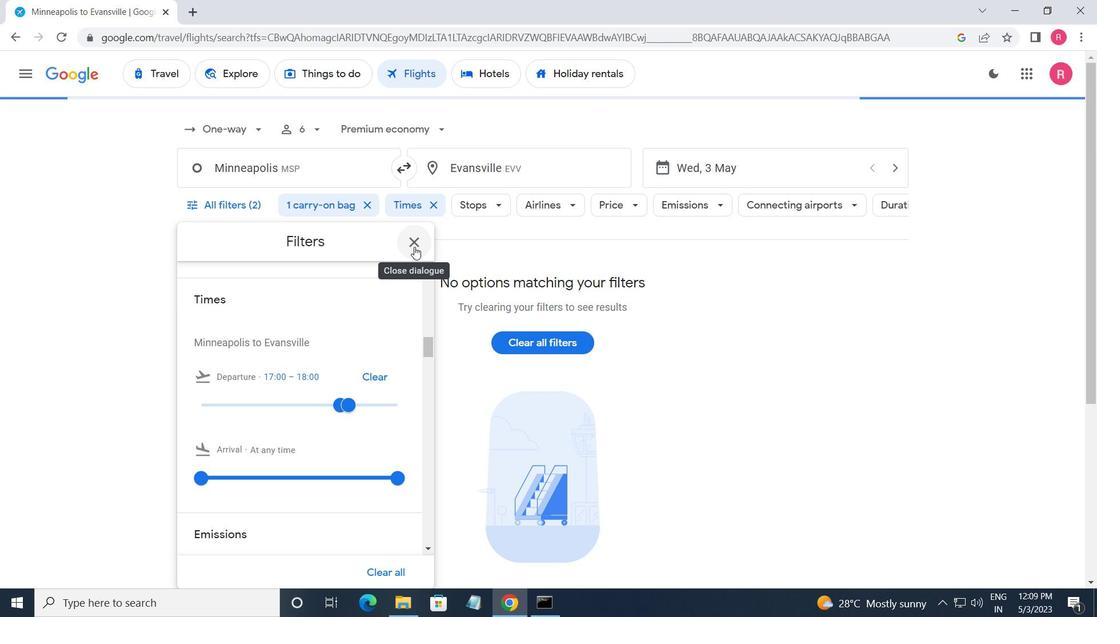 
Action: Mouse moved to (349, 292)
Screenshot: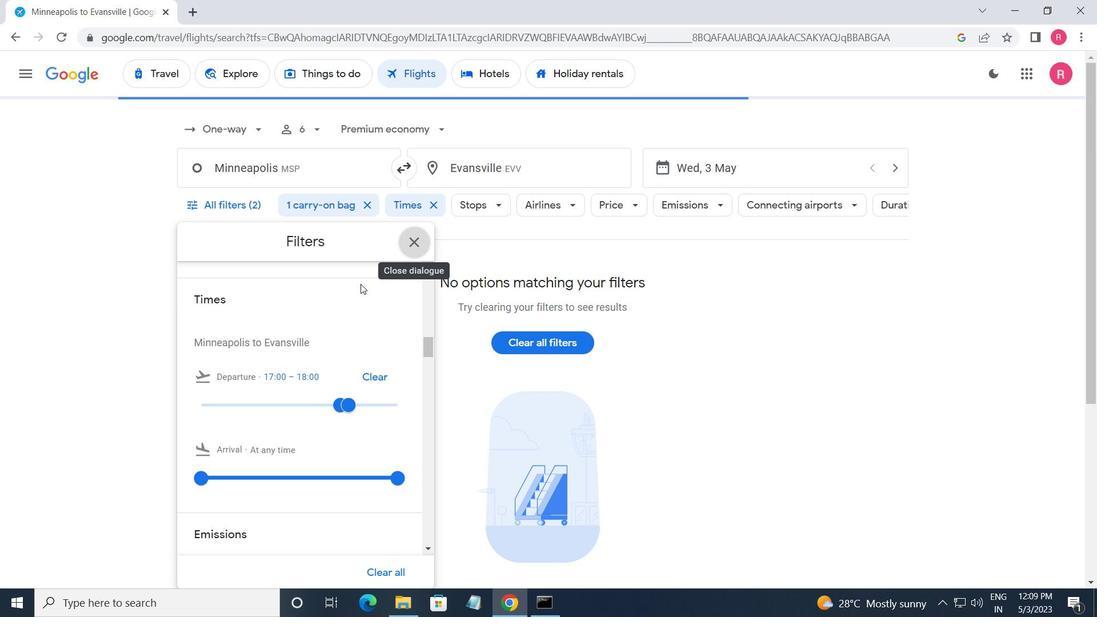 
